 Task: Change  the formatting of the data to 'Which is Greater than 10 'In conditional formating, put the option 'Red Text. 'add another formatting option Format As Table, insert the option 'Light Gray, Table style light 1 ', change the format of Column Width to 15In the sheet  Budget Trackerbook
Action: Mouse moved to (24, 189)
Screenshot: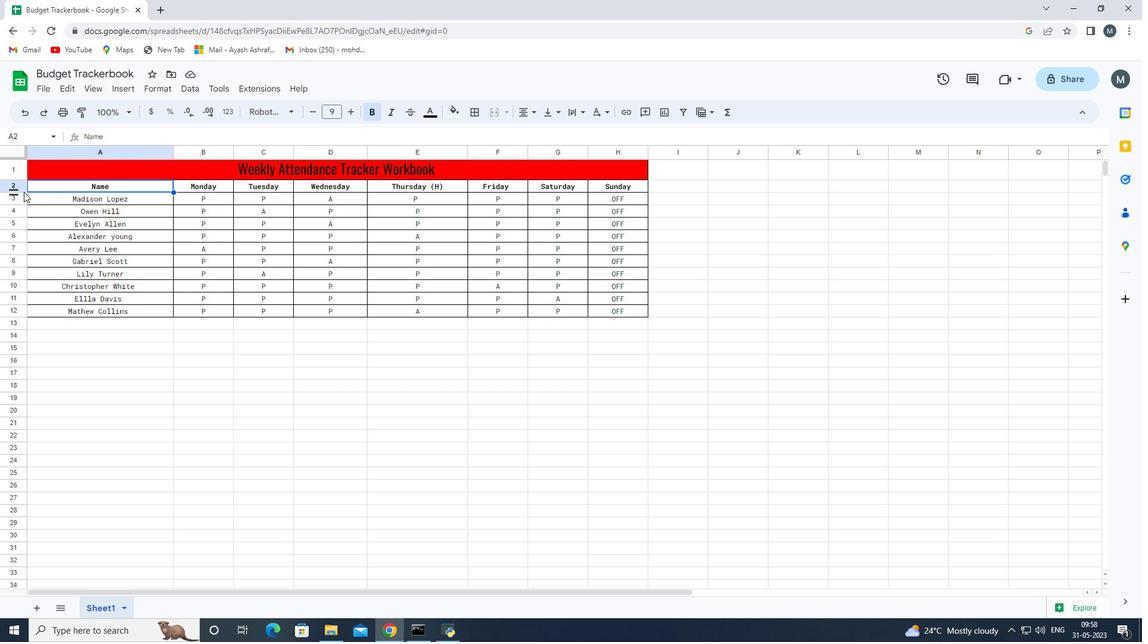
Action: Mouse pressed left at (24, 189)
Screenshot: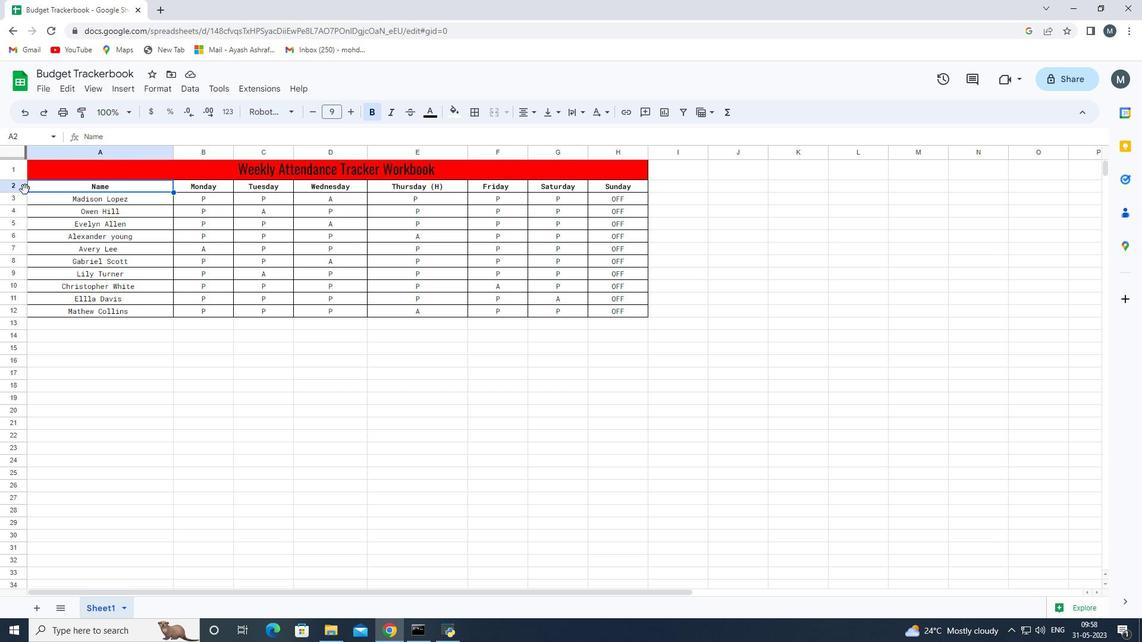 
Action: Mouse moved to (19, 185)
Screenshot: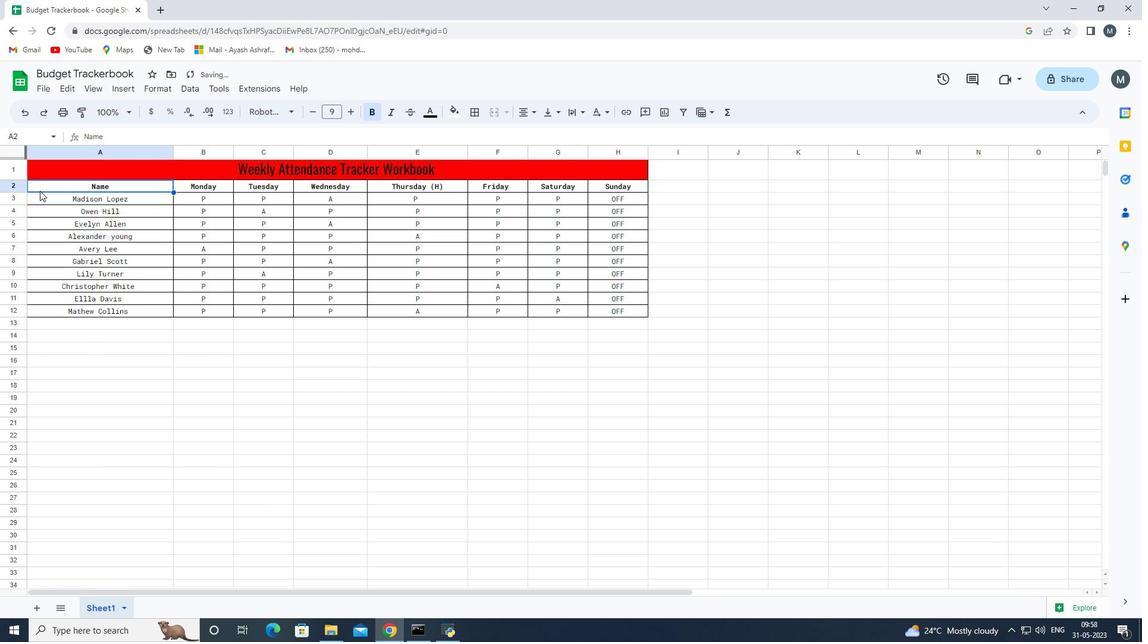 
Action: Mouse pressed left at (19, 185)
Screenshot: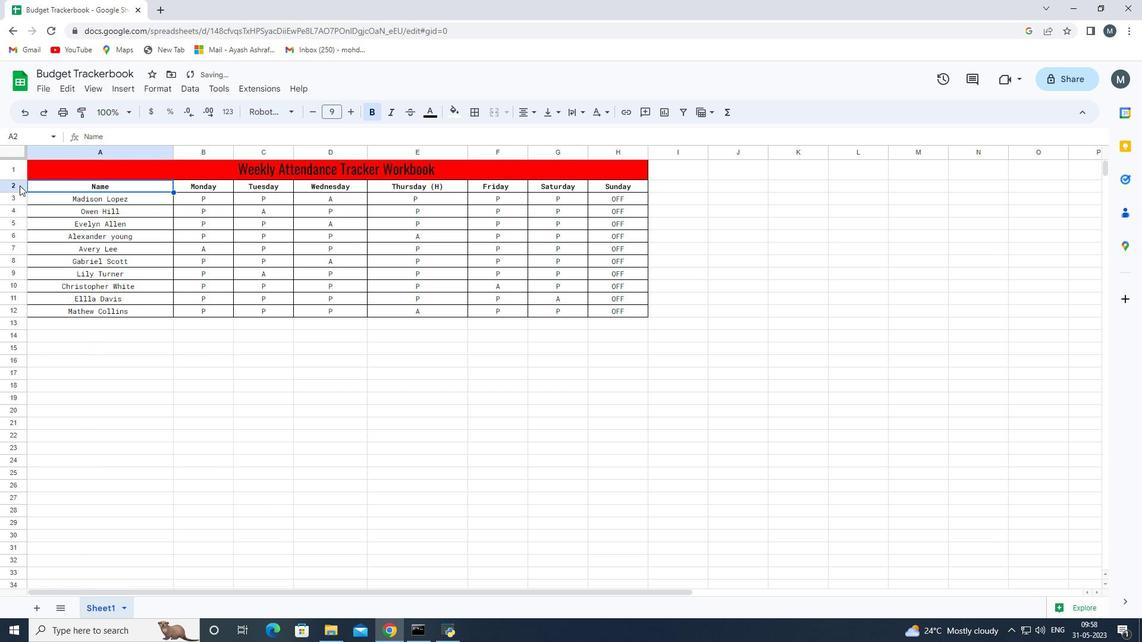 
Action: Mouse moved to (166, 92)
Screenshot: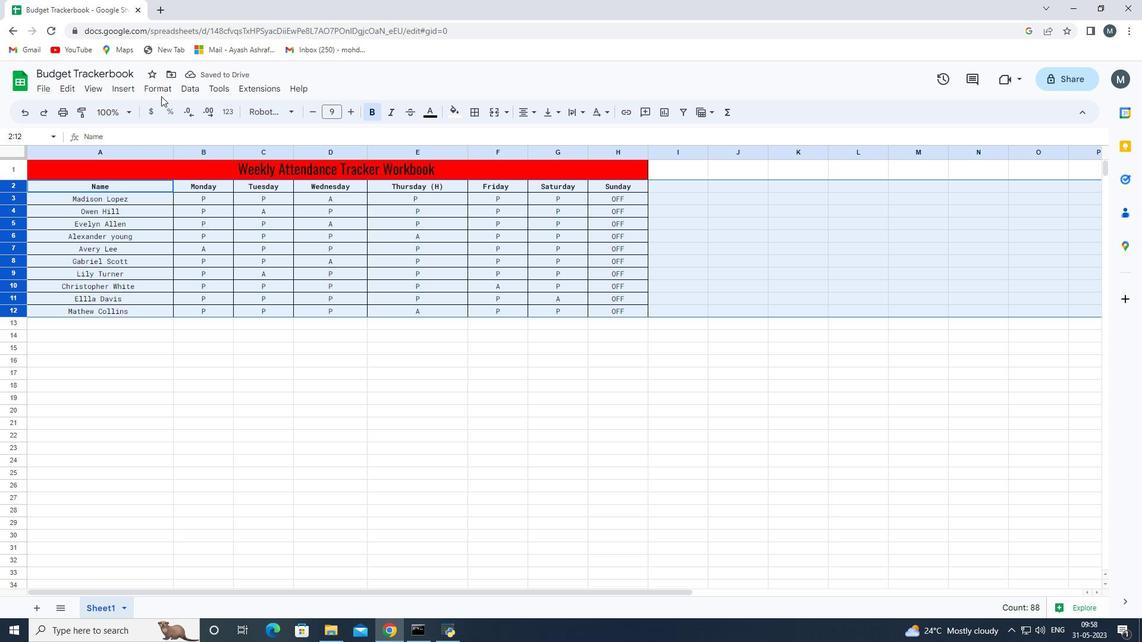 
Action: Mouse pressed left at (166, 92)
Screenshot: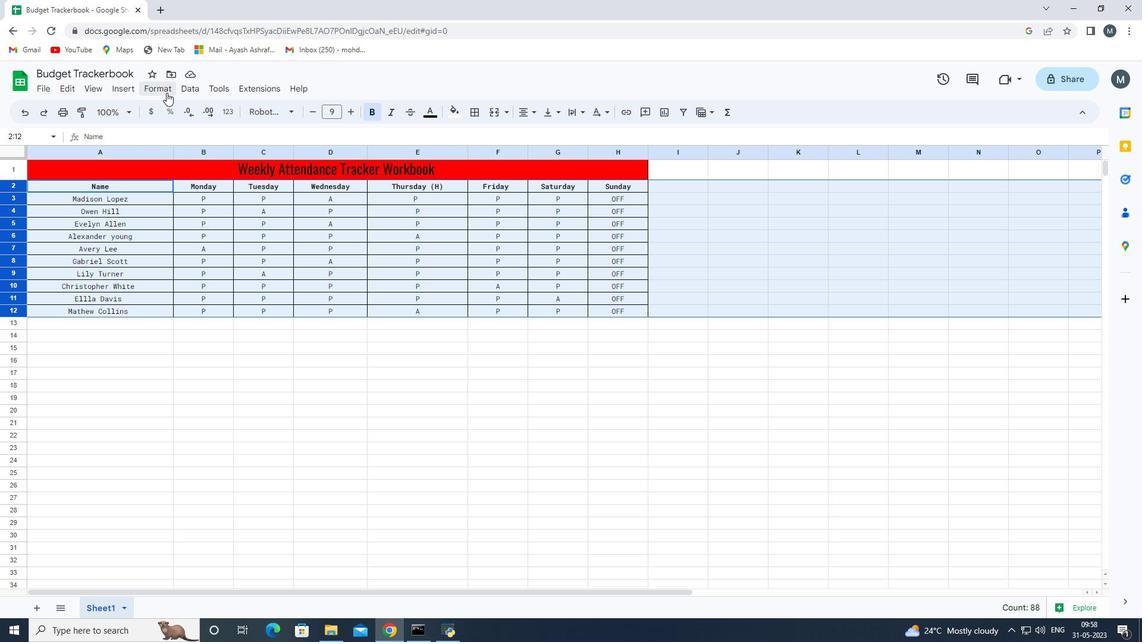 
Action: Mouse moved to (226, 291)
Screenshot: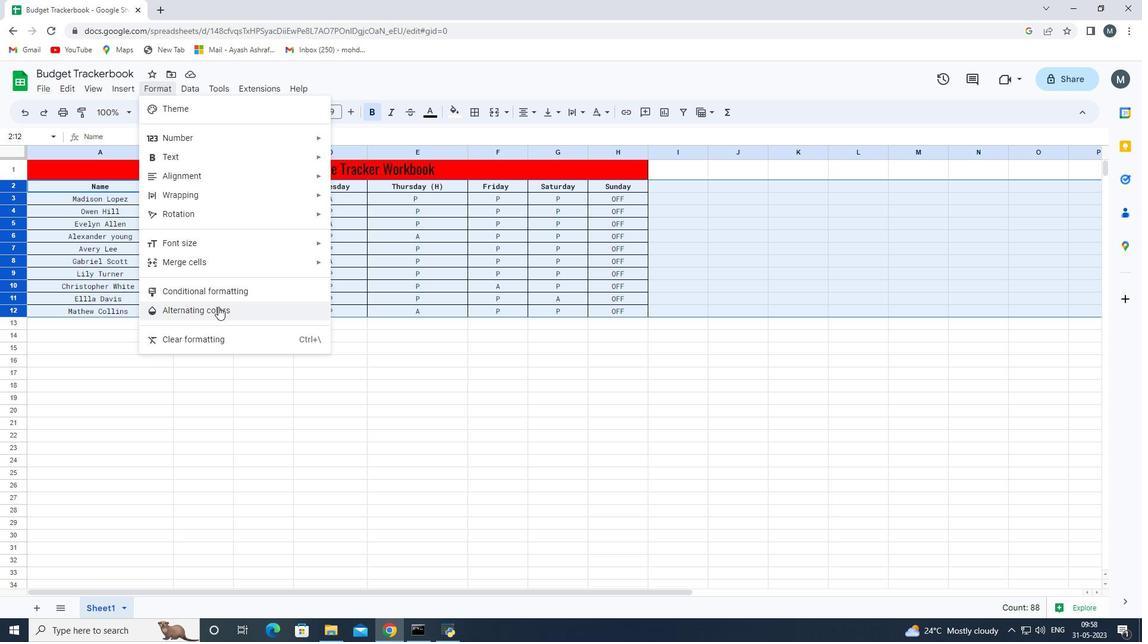 
Action: Mouse pressed left at (226, 291)
Screenshot: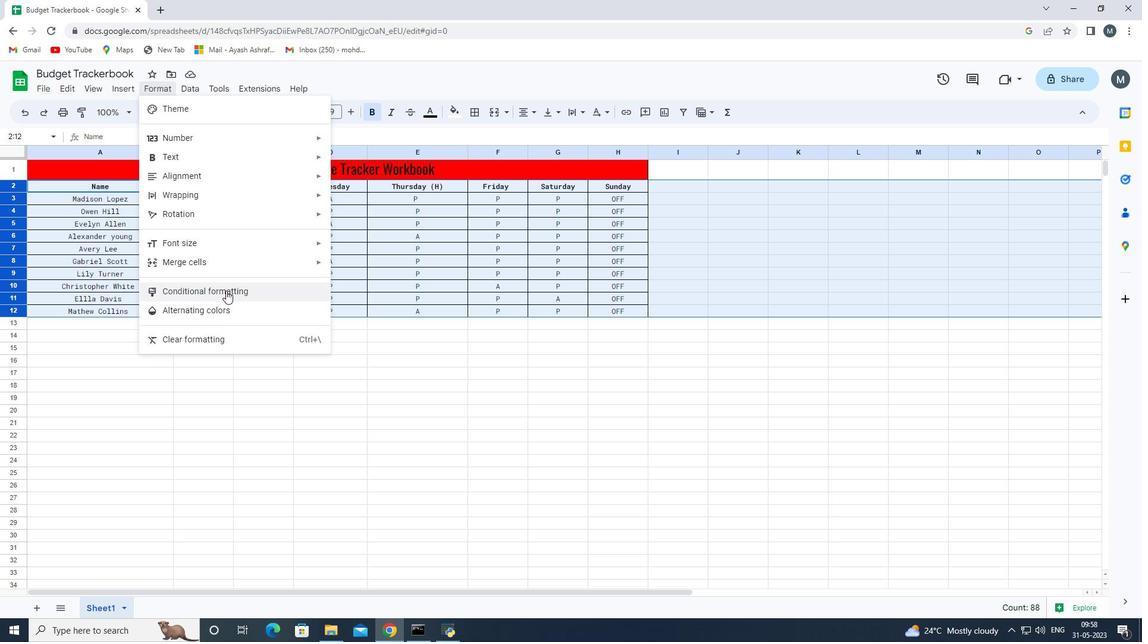 
Action: Mouse moved to (961, 274)
Screenshot: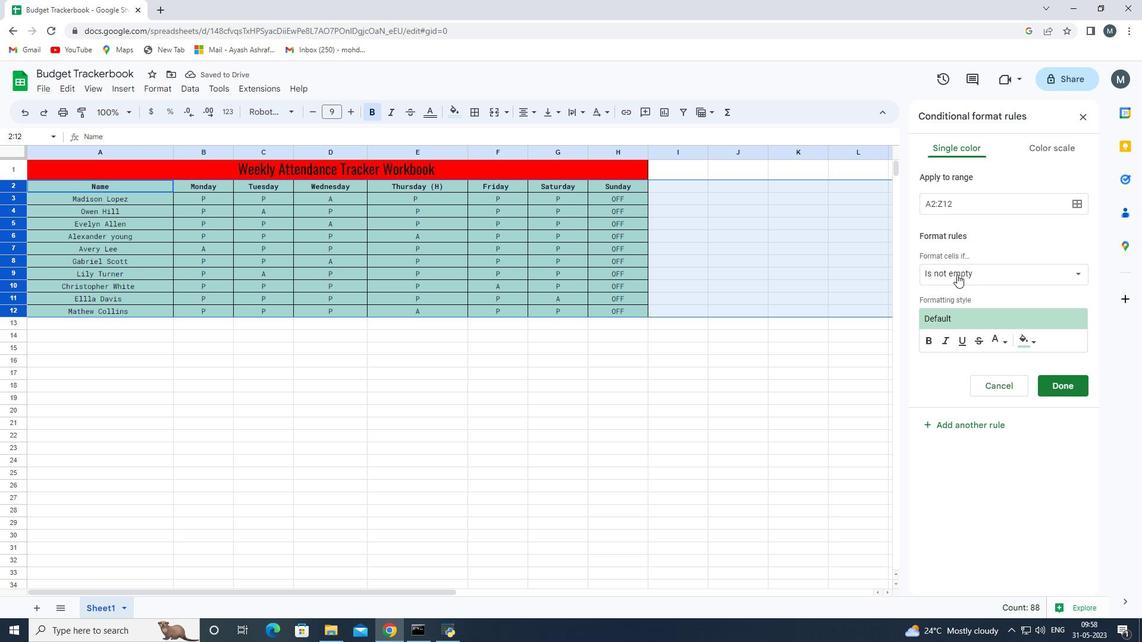 
Action: Mouse pressed left at (961, 274)
Screenshot: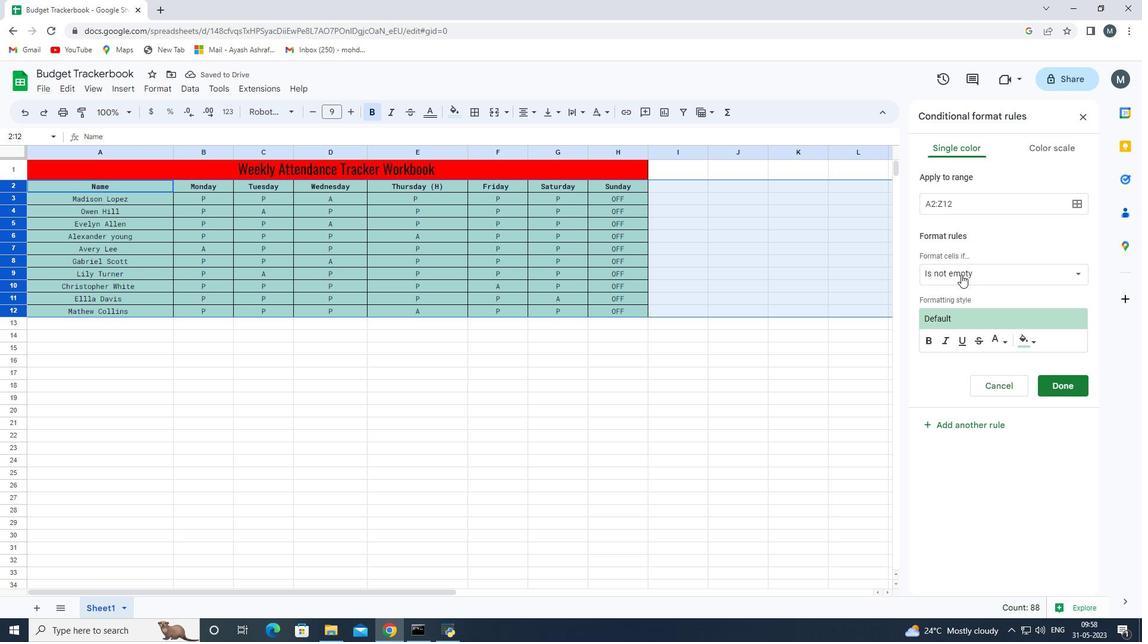 
Action: Mouse moved to (990, 563)
Screenshot: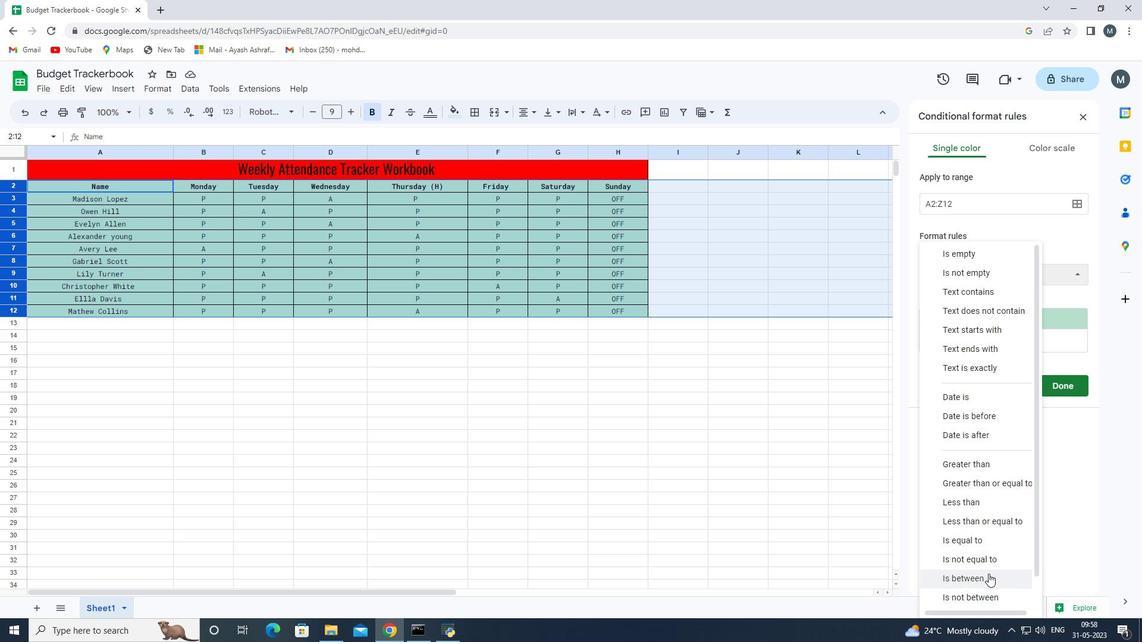 
Action: Mouse scrolled (990, 562) with delta (0, 0)
Screenshot: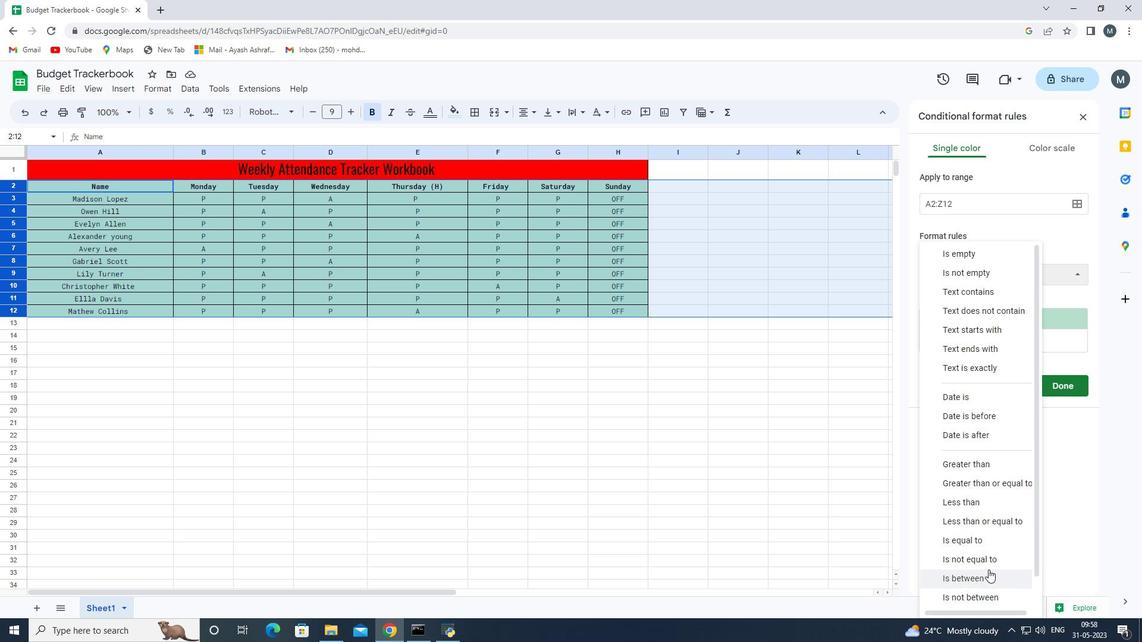 
Action: Mouse scrolled (990, 562) with delta (0, 0)
Screenshot: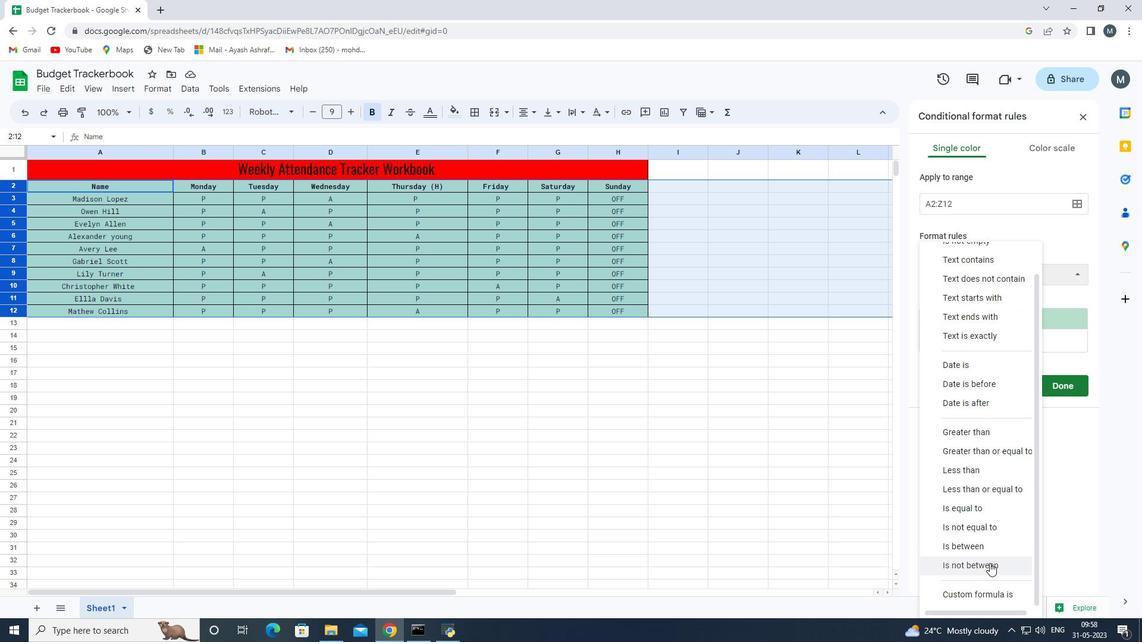 
Action: Mouse moved to (977, 430)
Screenshot: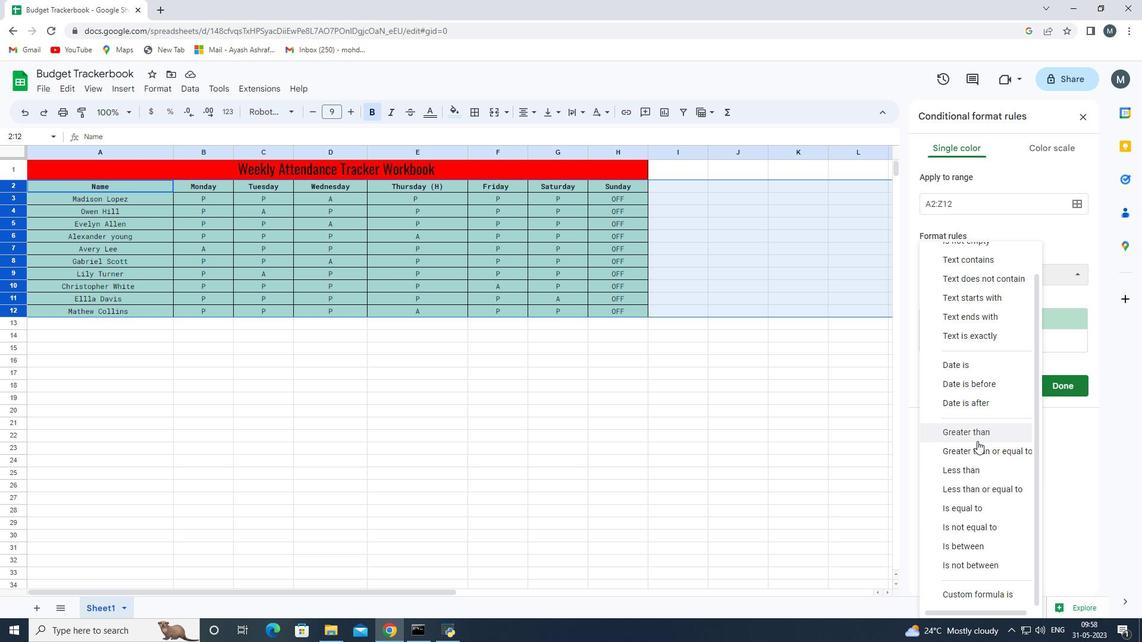 
Action: Mouse pressed left at (977, 430)
Screenshot: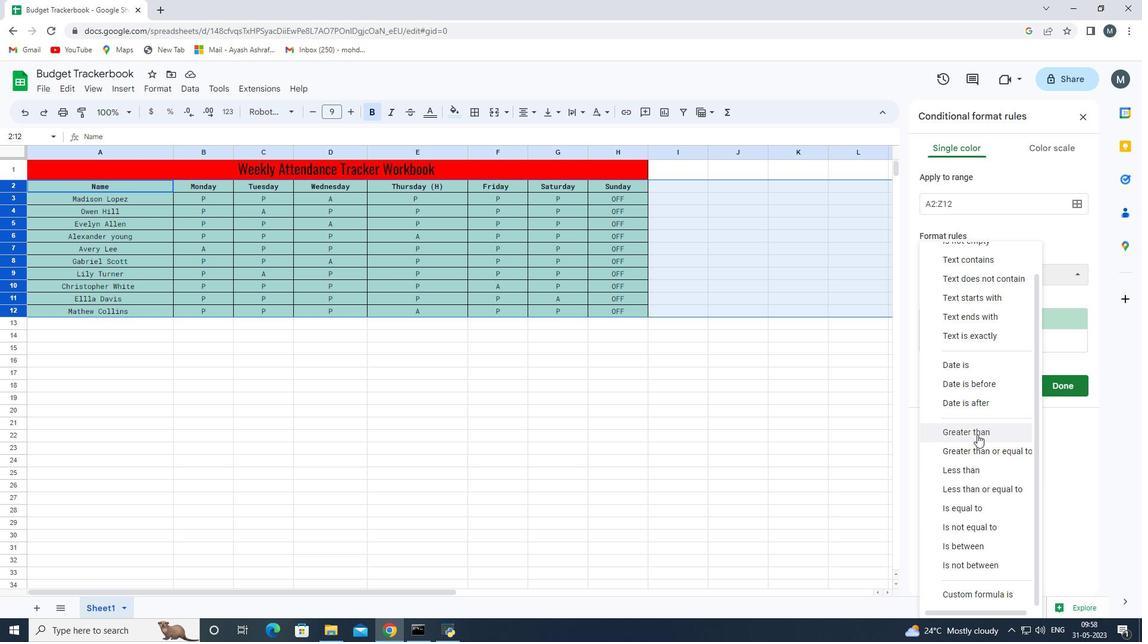 
Action: Mouse moved to (956, 299)
Screenshot: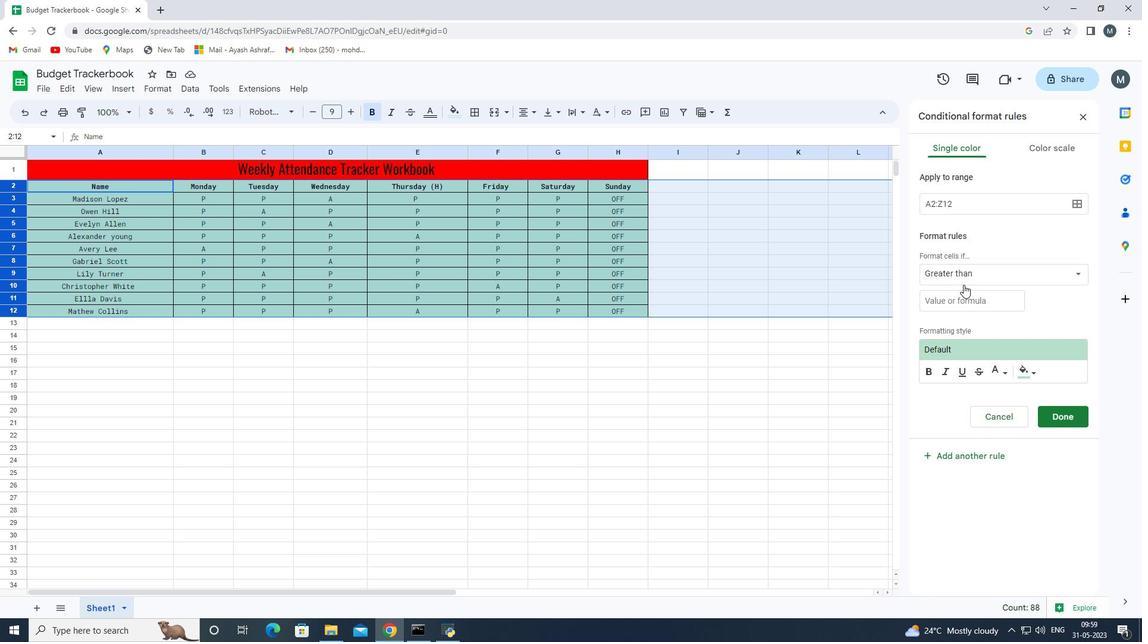 
Action: Mouse pressed left at (956, 299)
Screenshot: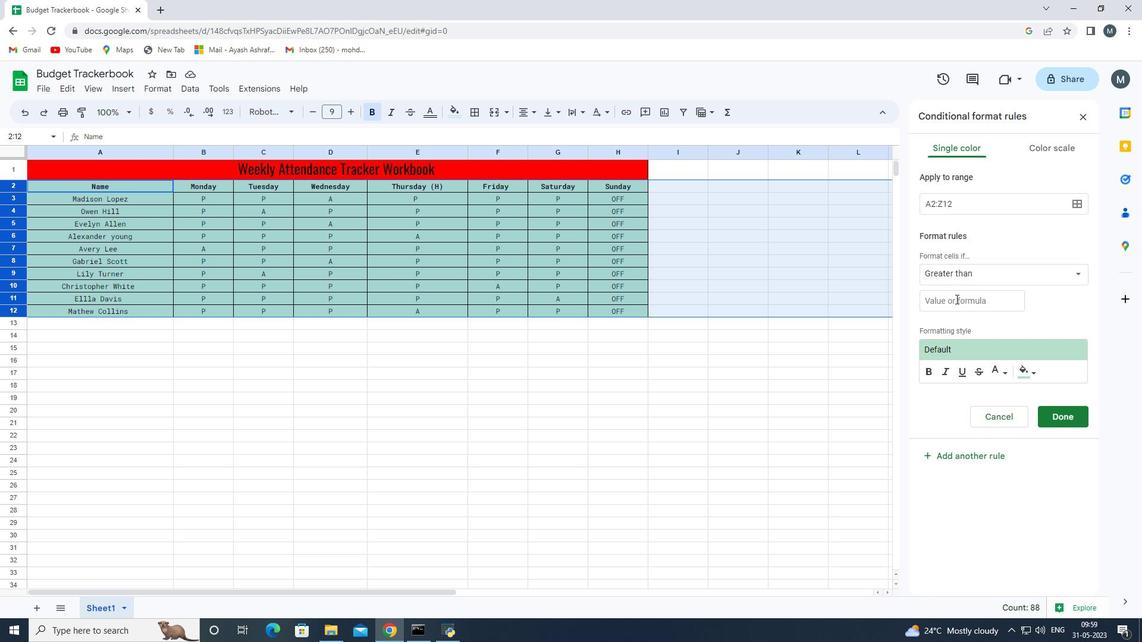
Action: Mouse moved to (878, 321)
Screenshot: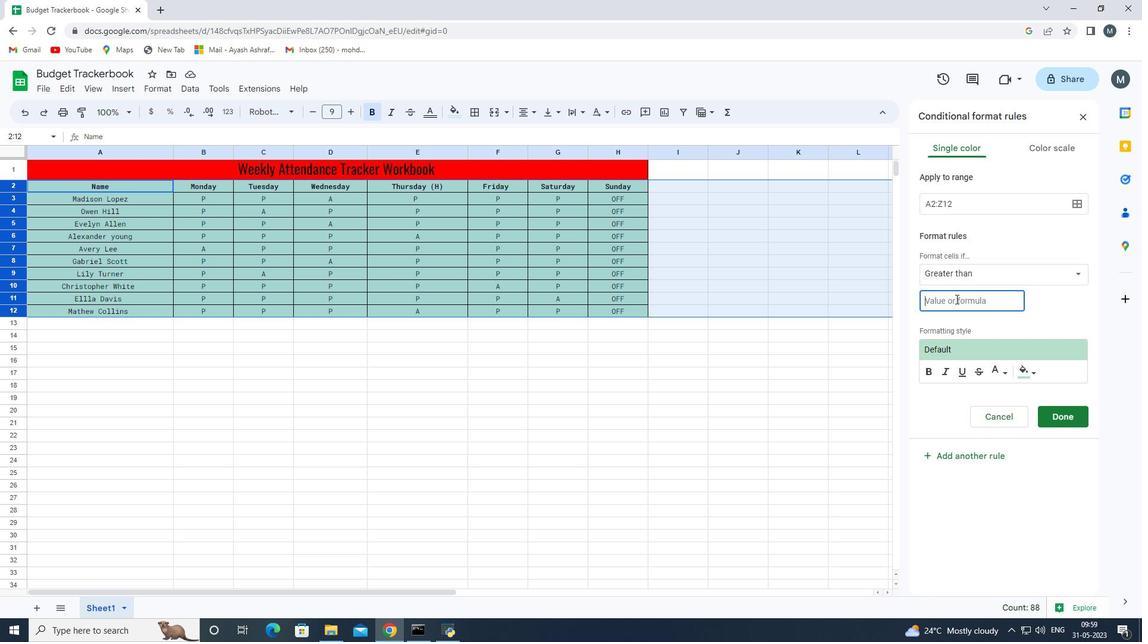 
Action: Key pressed 10
Screenshot: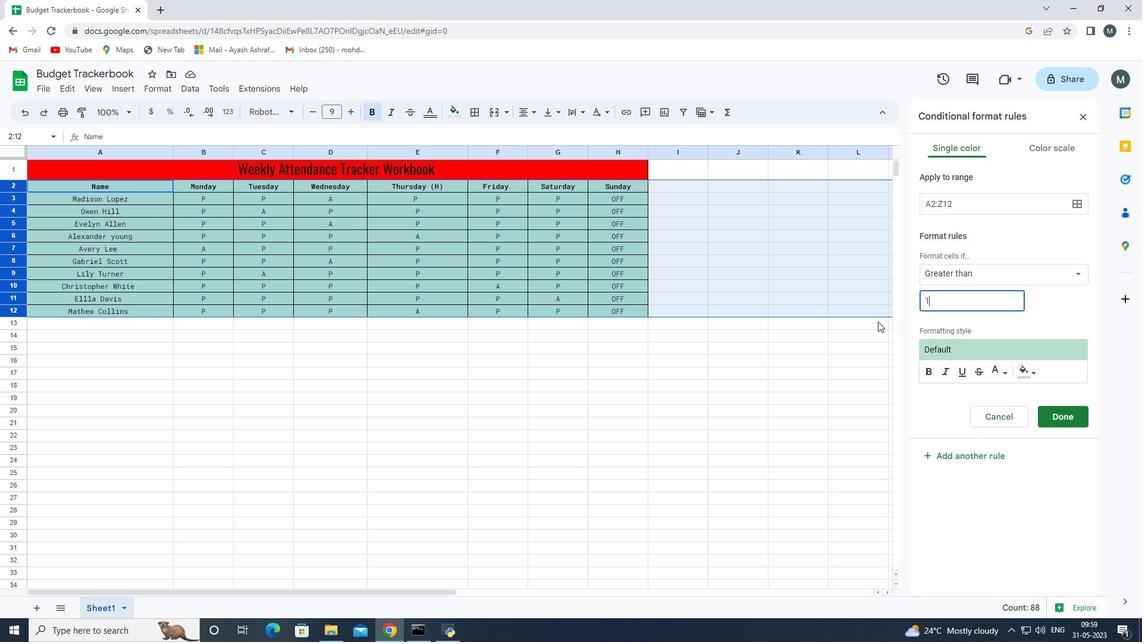 
Action: Mouse moved to (1052, 419)
Screenshot: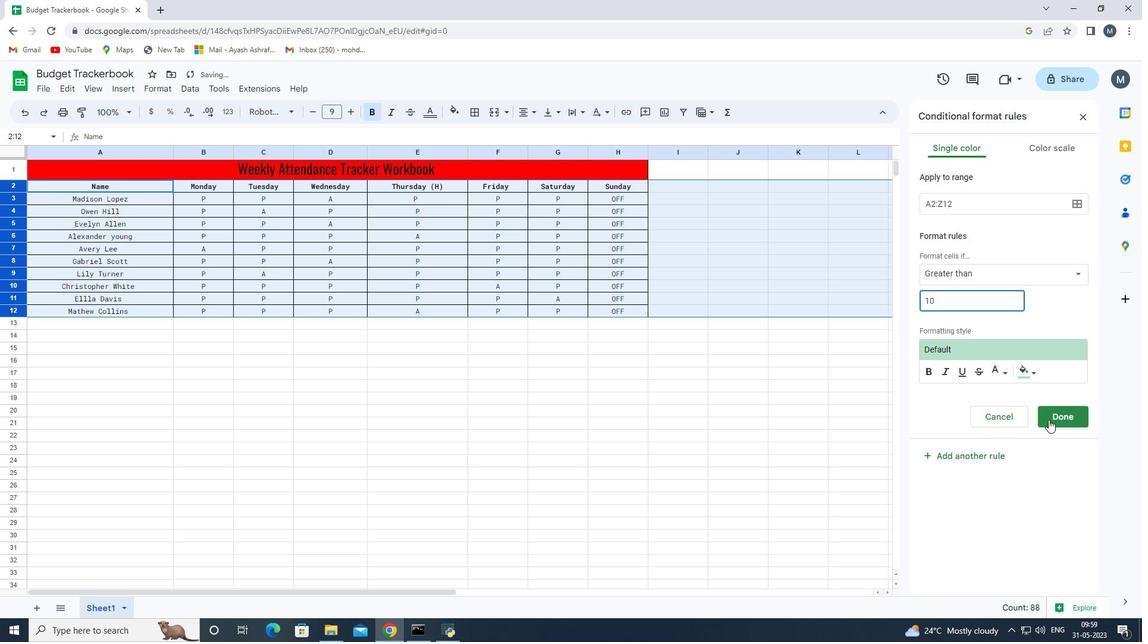 
Action: Mouse pressed left at (1052, 419)
Screenshot: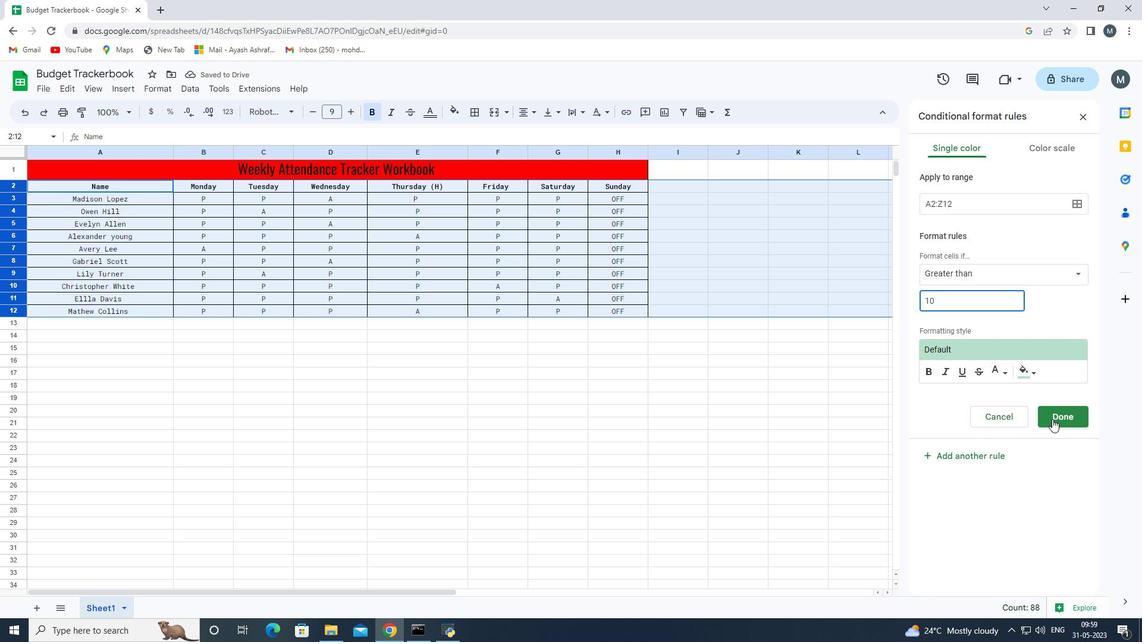 
Action: Mouse moved to (988, 146)
Screenshot: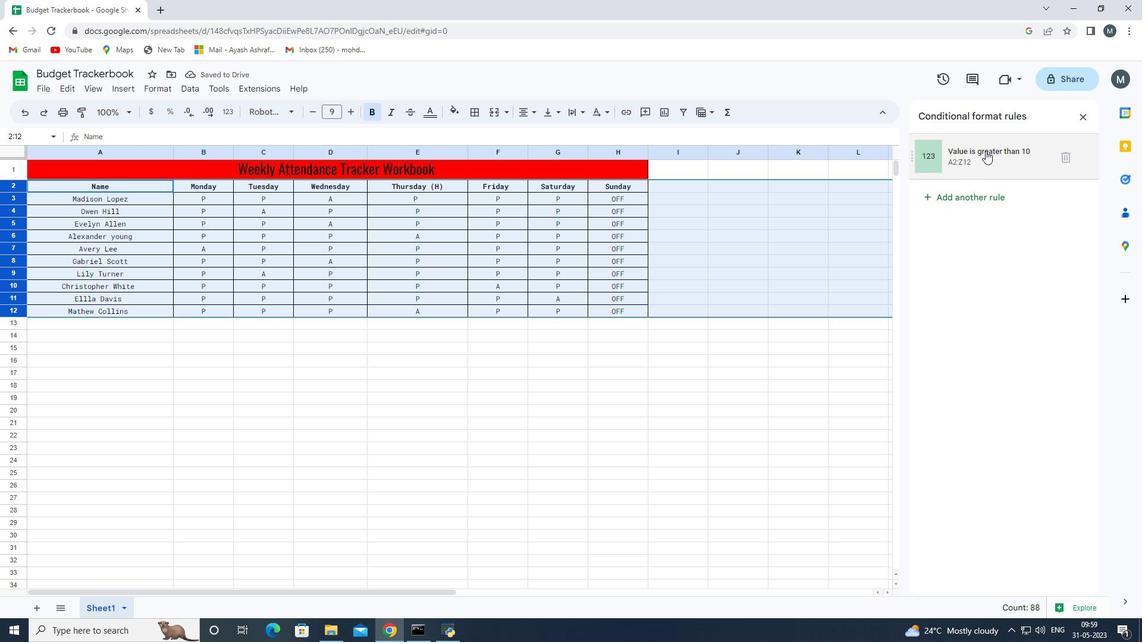 
Action: Mouse pressed left at (988, 146)
Screenshot: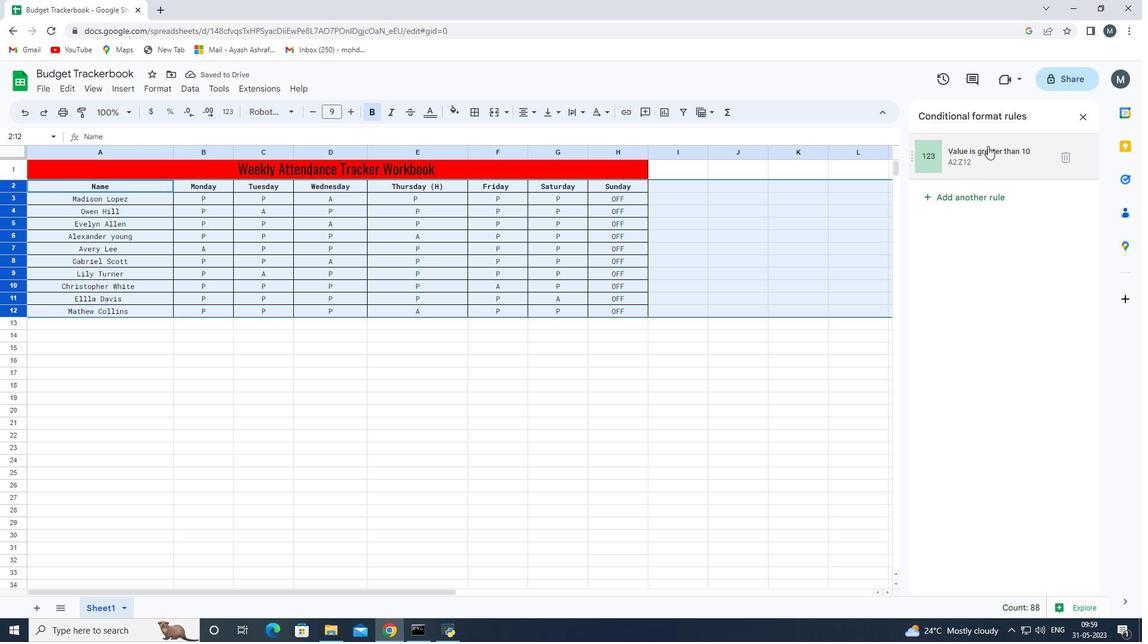 
Action: Mouse moved to (1028, 372)
Screenshot: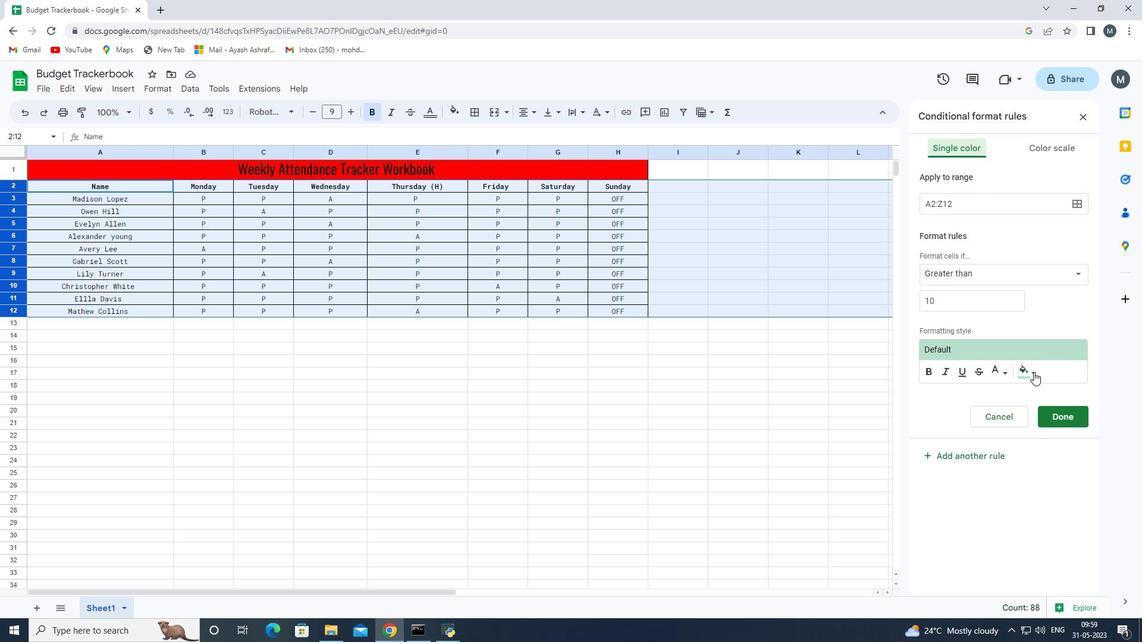 
Action: Mouse pressed left at (1028, 372)
Screenshot: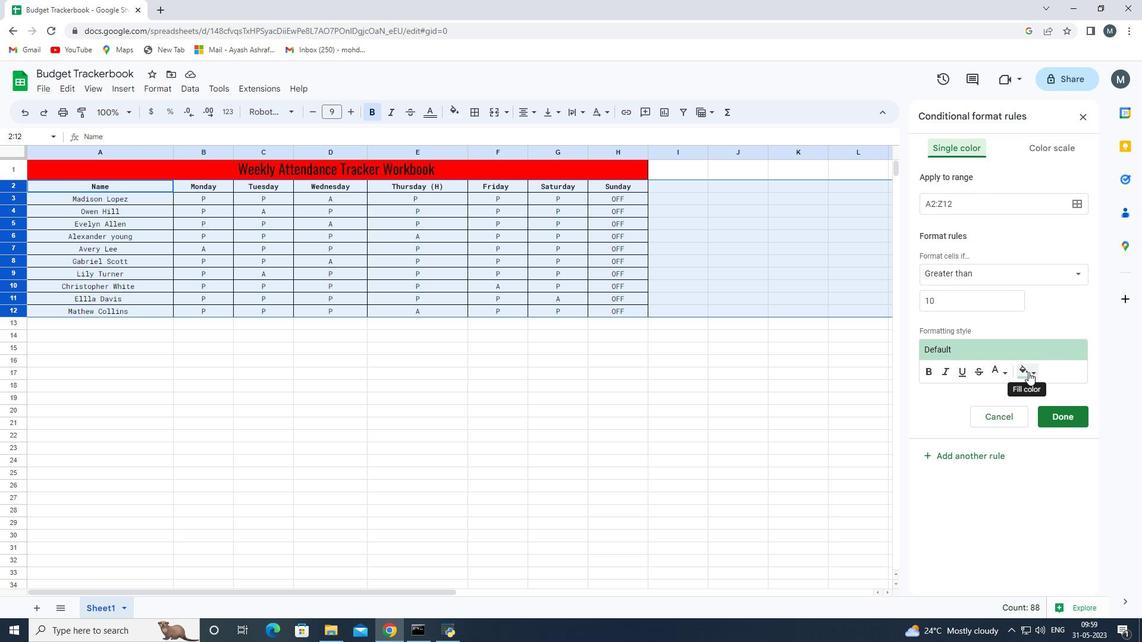 
Action: Mouse moved to (921, 424)
Screenshot: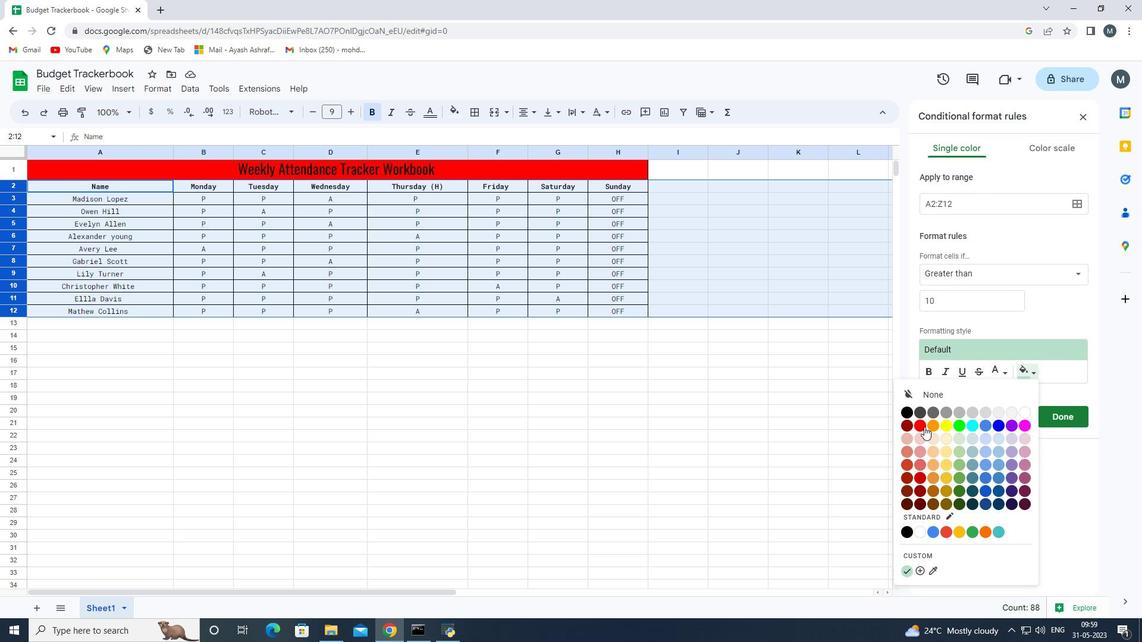 
Action: Mouse pressed left at (921, 424)
Screenshot: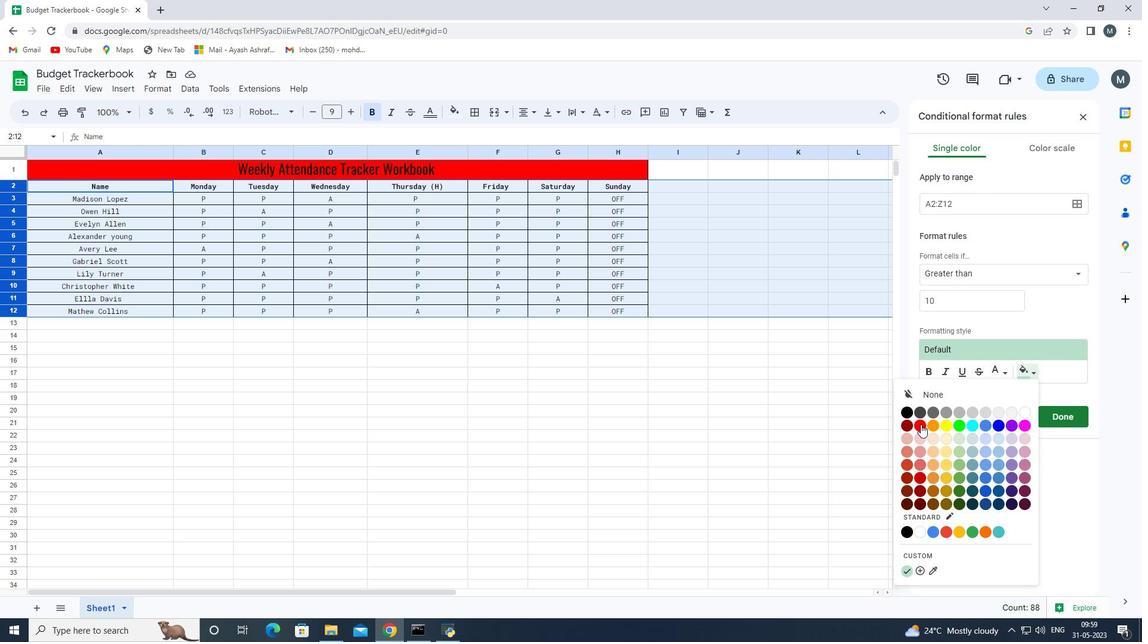 
Action: Mouse moved to (1008, 374)
Screenshot: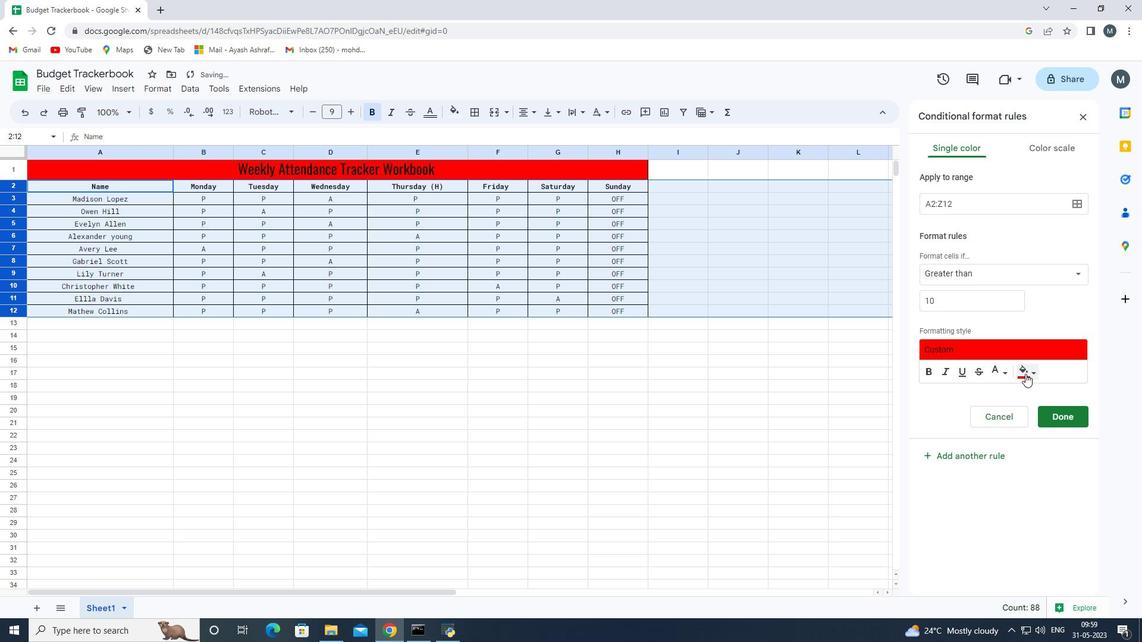 
Action: Mouse pressed left at (1008, 374)
Screenshot: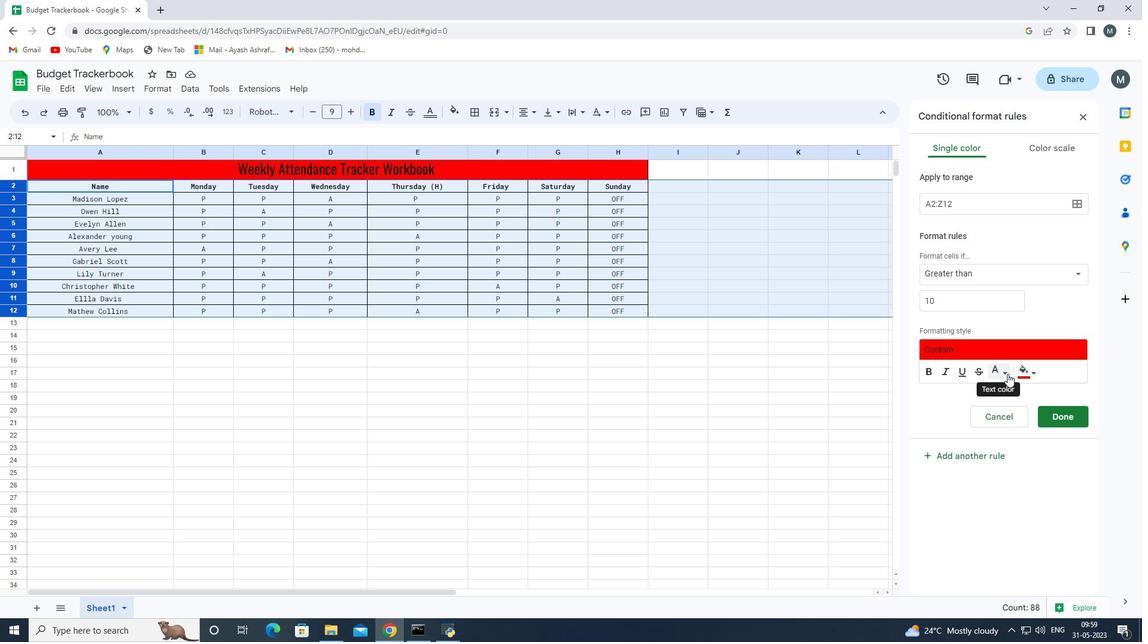 
Action: Mouse moved to (1012, 426)
Screenshot: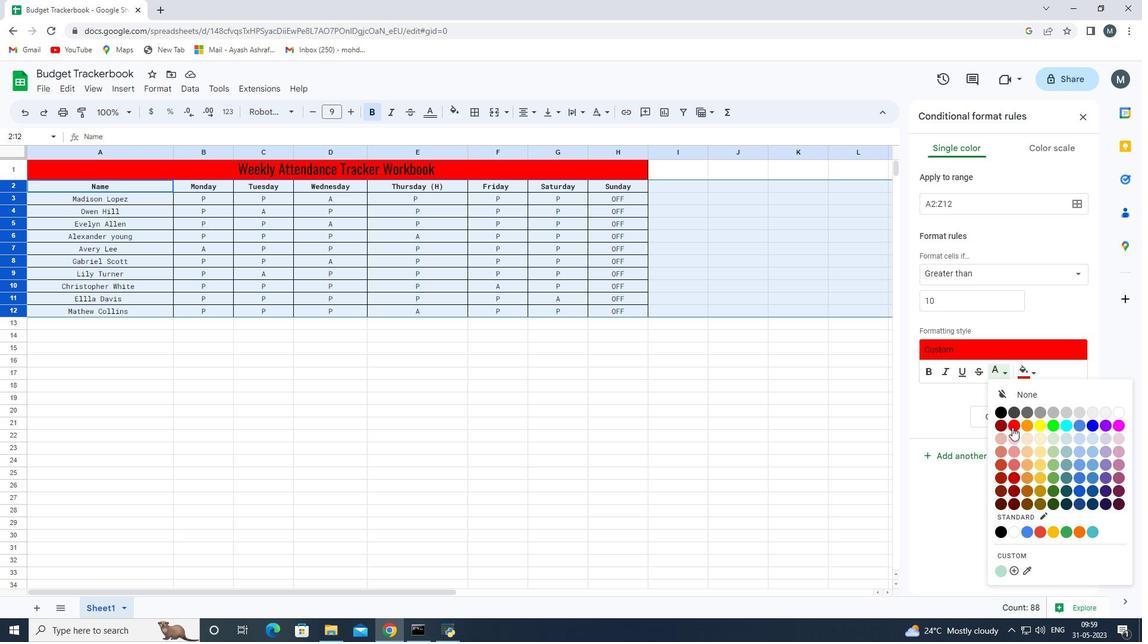 
Action: Mouse pressed left at (1012, 426)
Screenshot: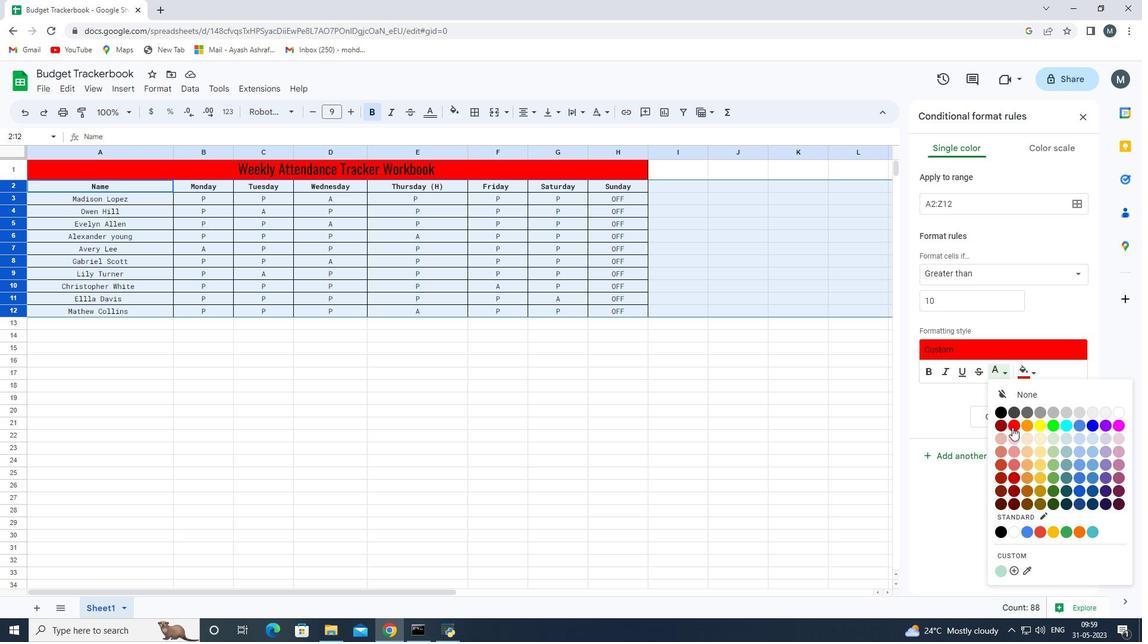 
Action: Mouse moved to (1053, 413)
Screenshot: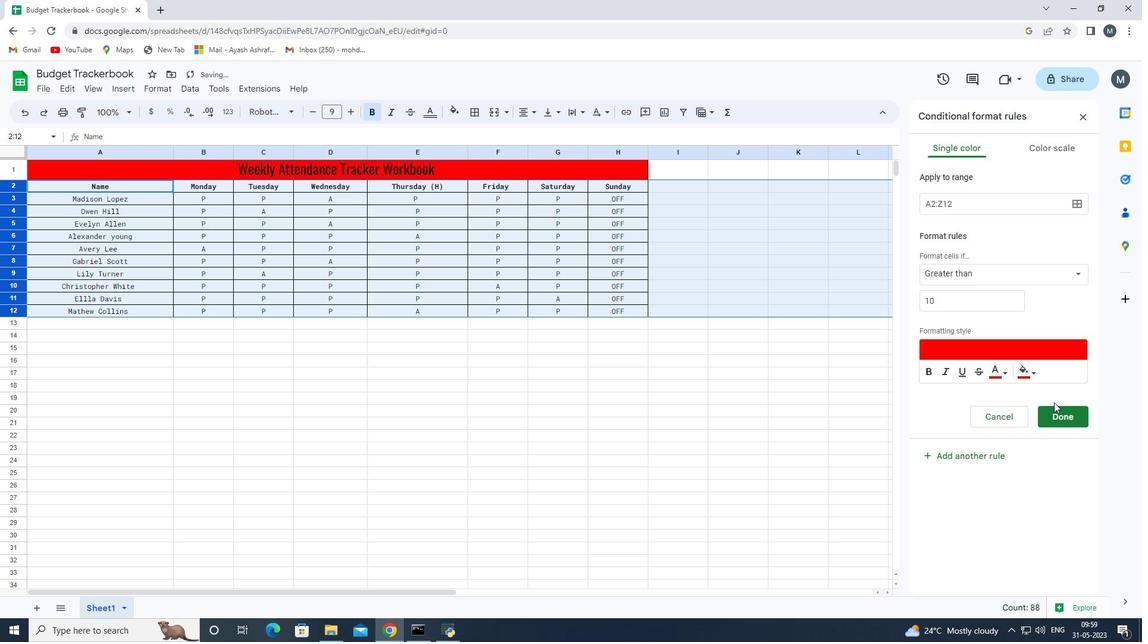 
Action: Mouse pressed left at (1053, 413)
Screenshot: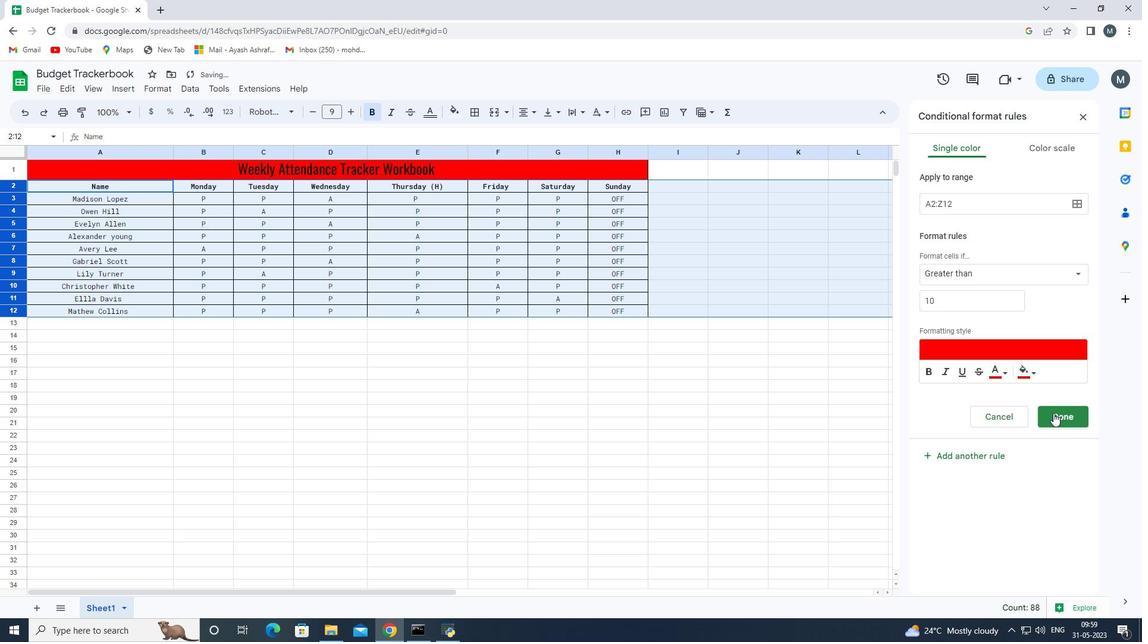 
Action: Mouse moved to (16, 138)
Screenshot: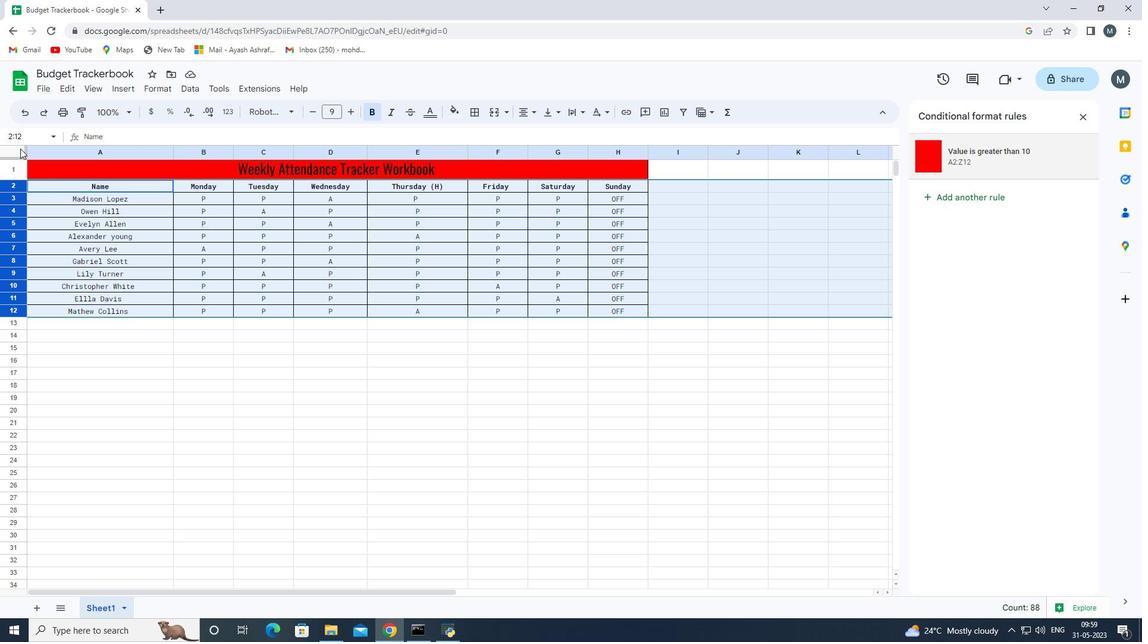 
Action: Mouse pressed left at (16, 138)
Screenshot: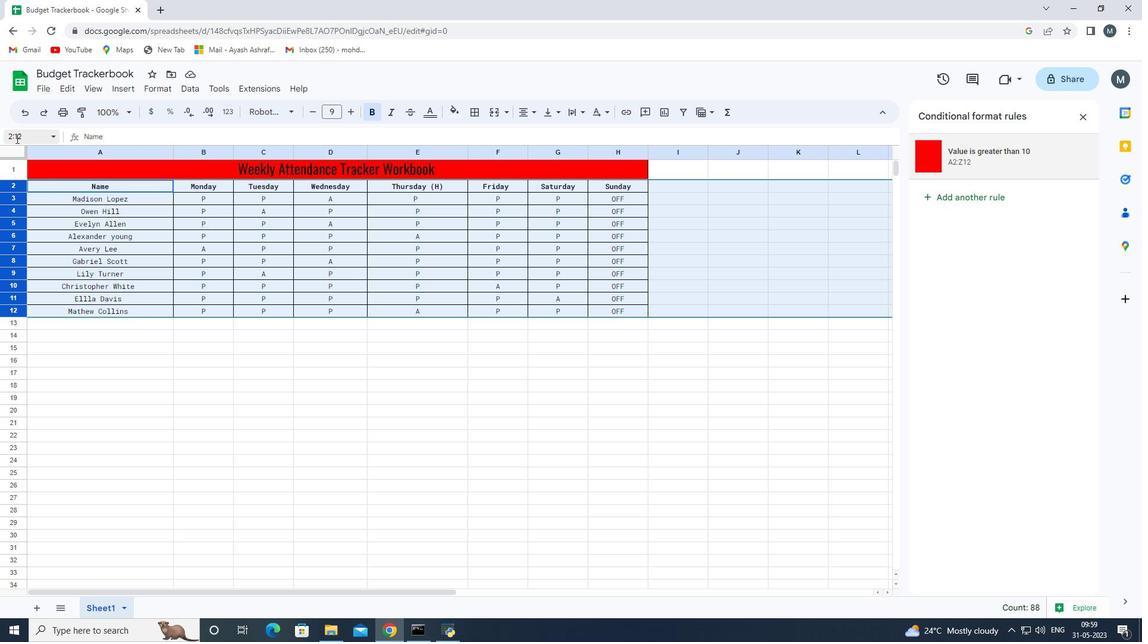 
Action: Mouse moved to (21, 179)
Screenshot: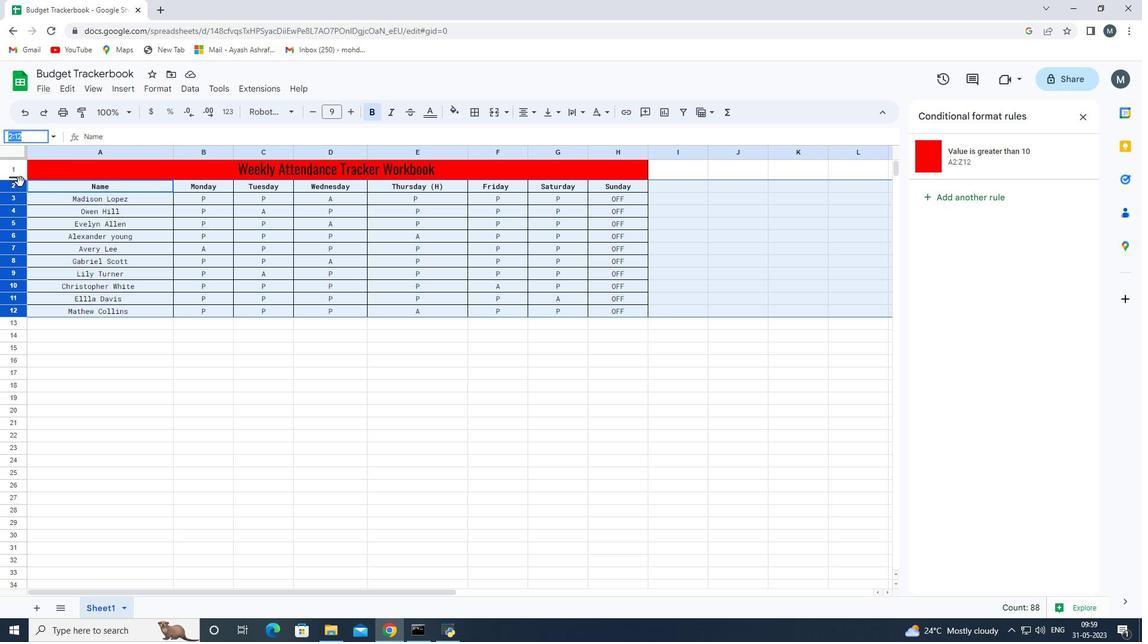 
Action: Mouse pressed left at (21, 179)
Screenshot: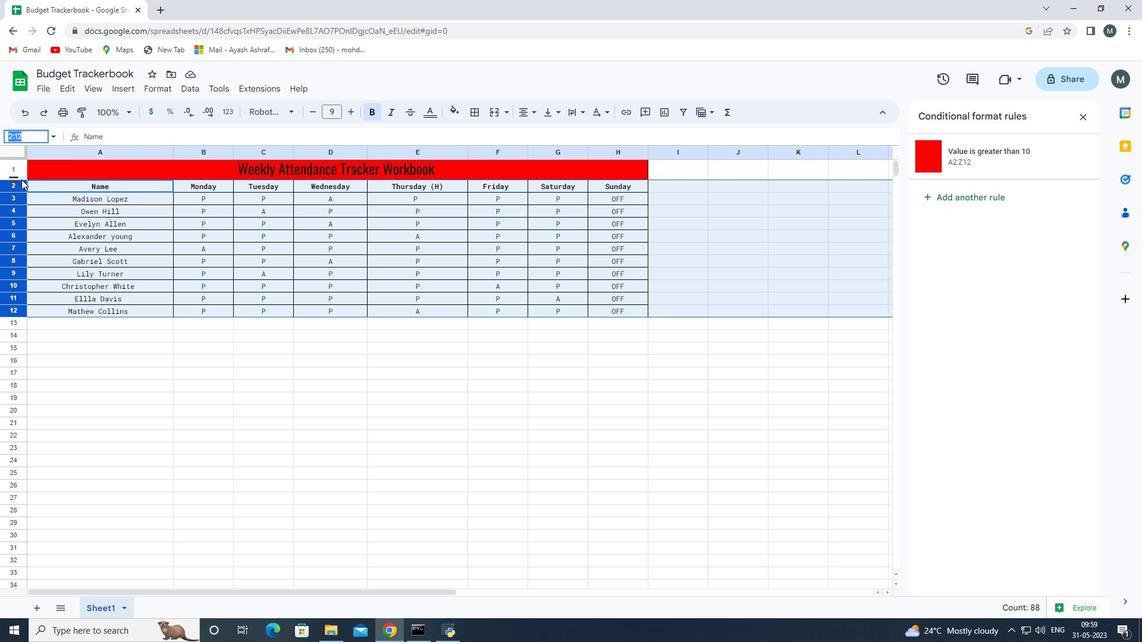 
Action: Mouse pressed left at (21, 179)
Screenshot: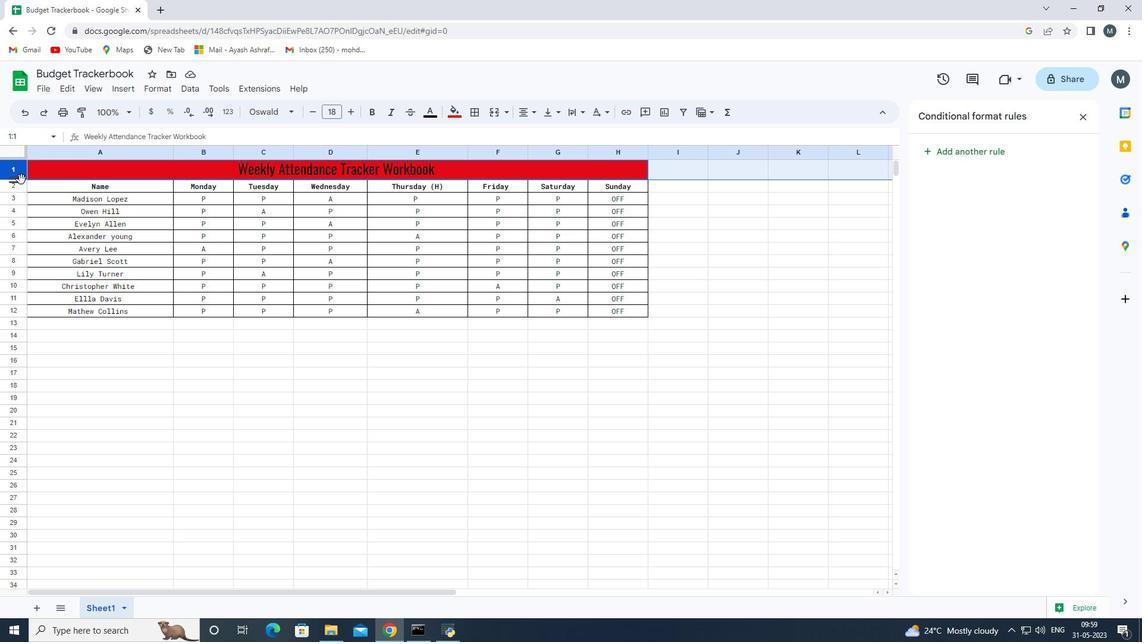 
Action: Mouse moved to (25, 171)
Screenshot: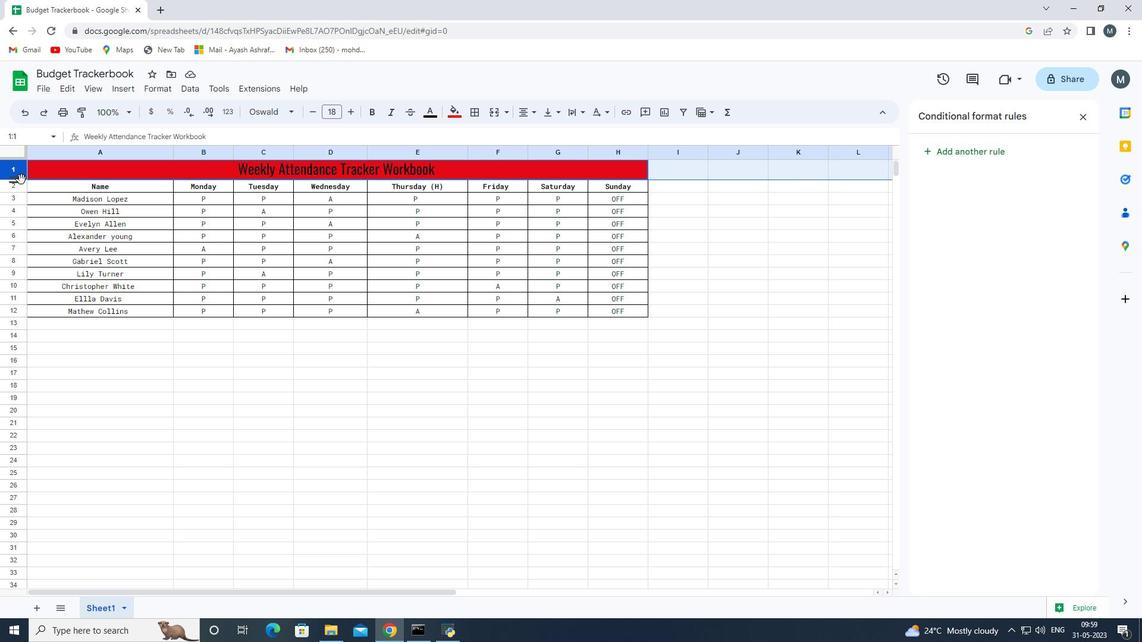 
Action: Mouse pressed left at (25, 171)
Screenshot: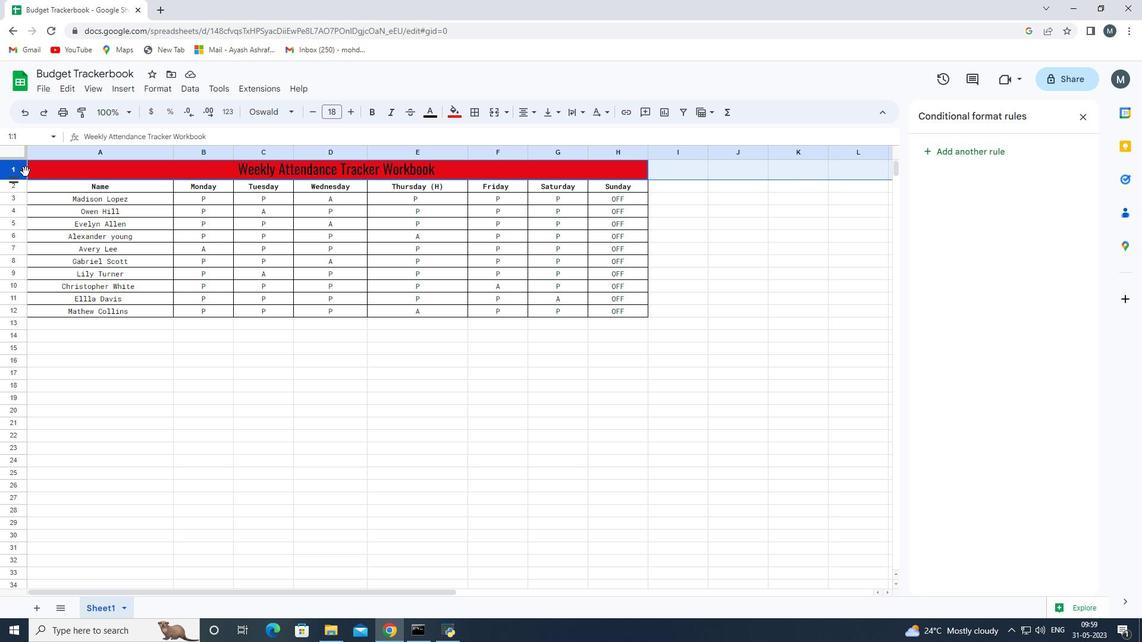 
Action: Mouse pressed left at (25, 171)
Screenshot: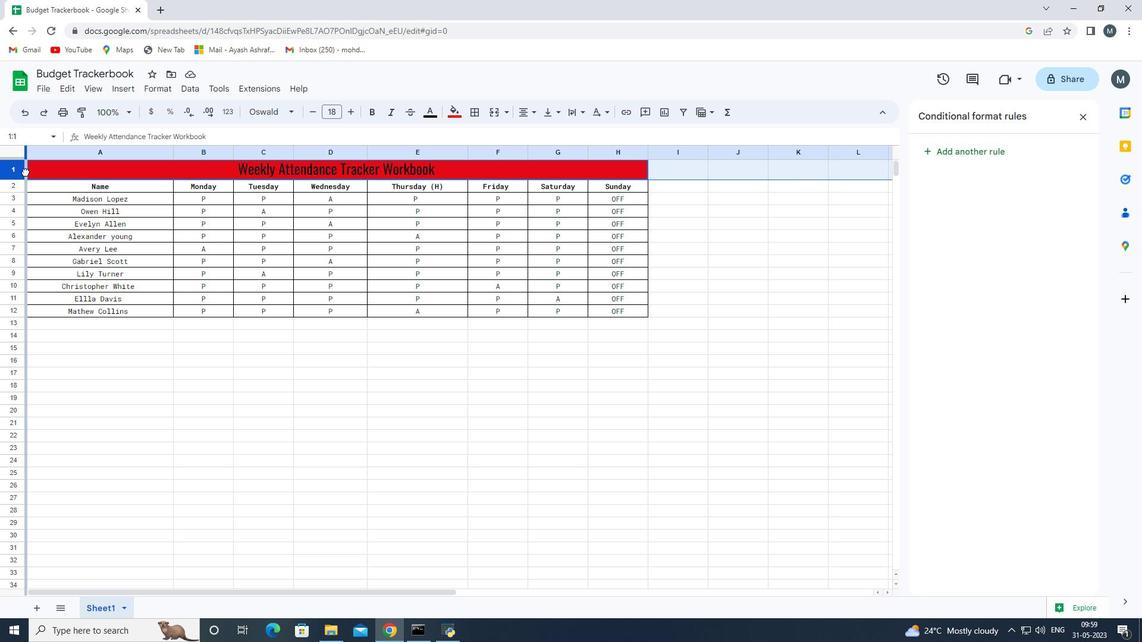 
Action: Mouse moved to (57, 138)
Screenshot: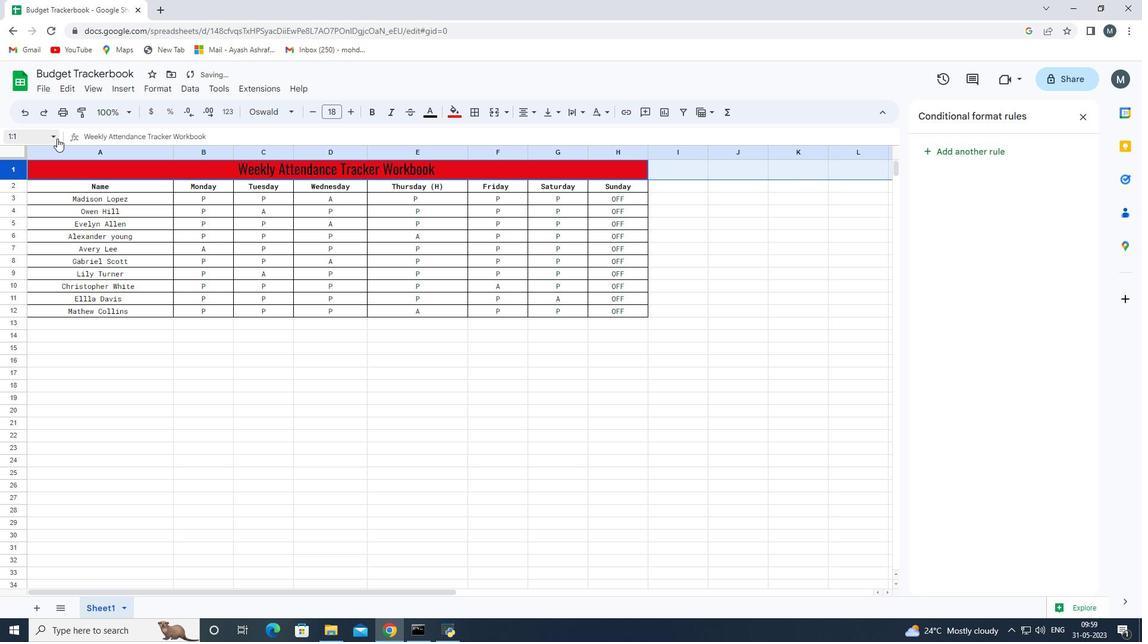 
Action: Mouse pressed left at (57, 138)
Screenshot: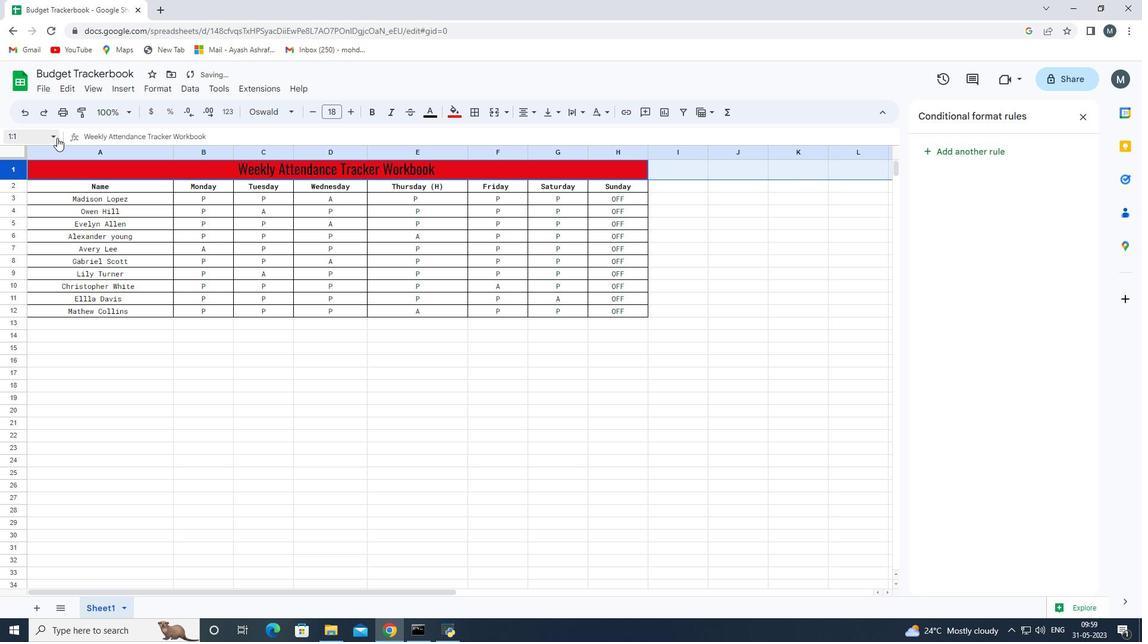 
Action: Mouse moved to (56, 226)
Screenshot: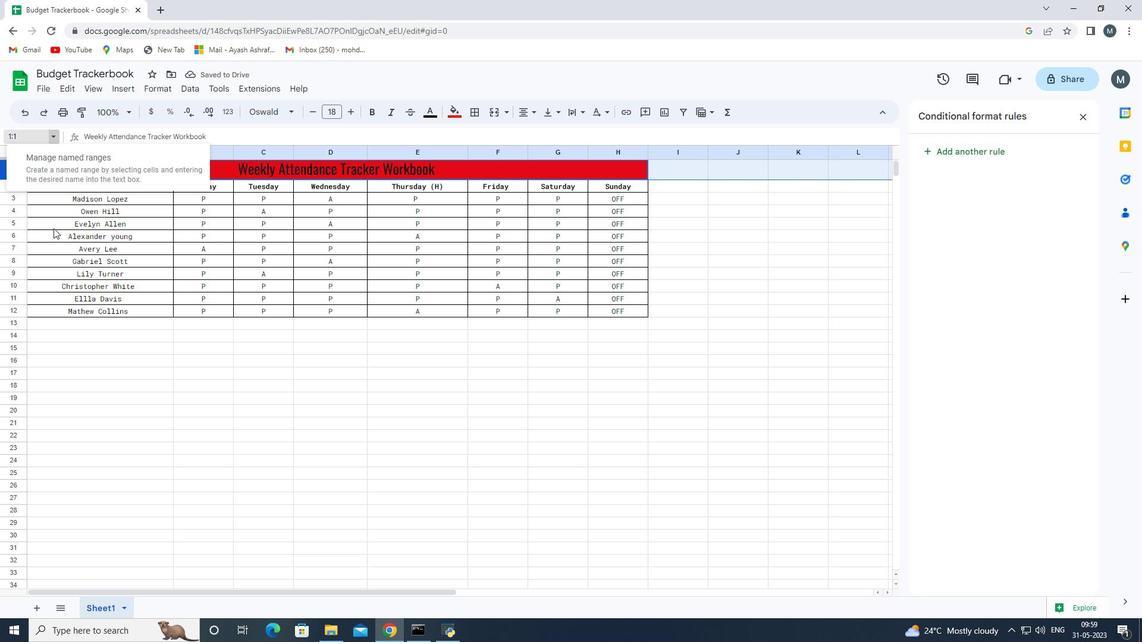 
Action: Mouse pressed left at (56, 226)
Screenshot: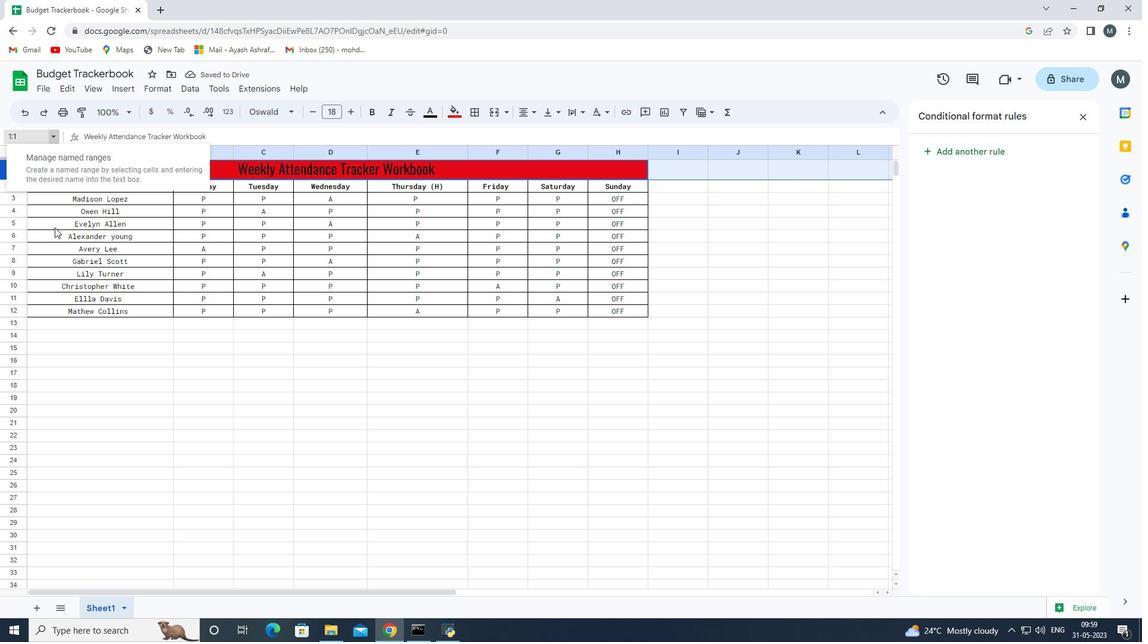 
Action: Mouse moved to (209, 201)
Screenshot: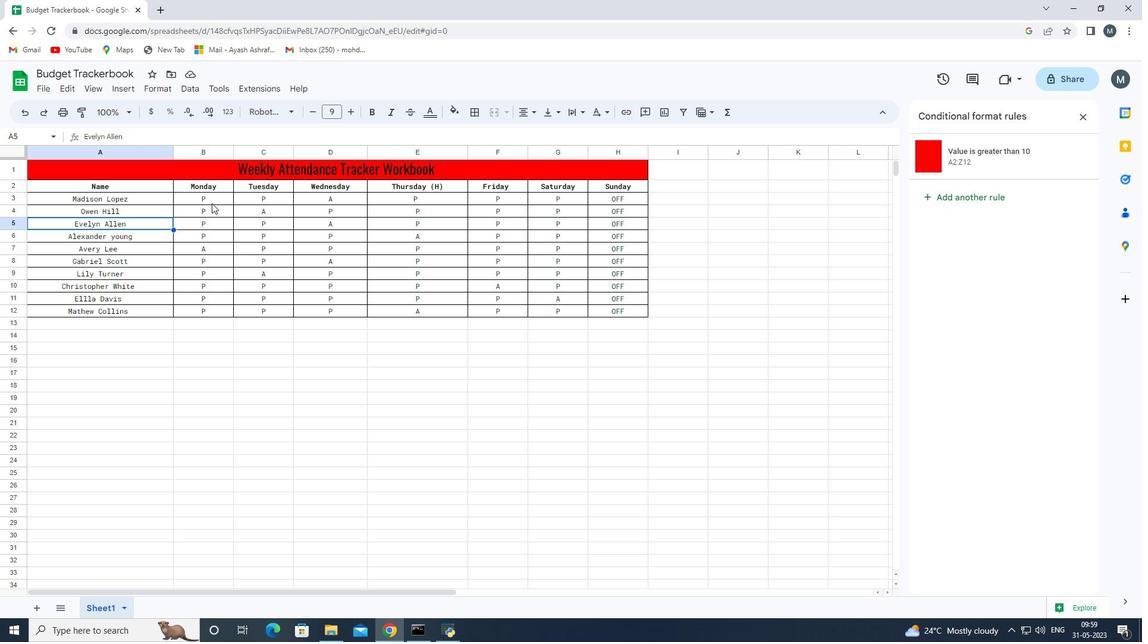
Action: Mouse pressed left at (209, 201)
Screenshot: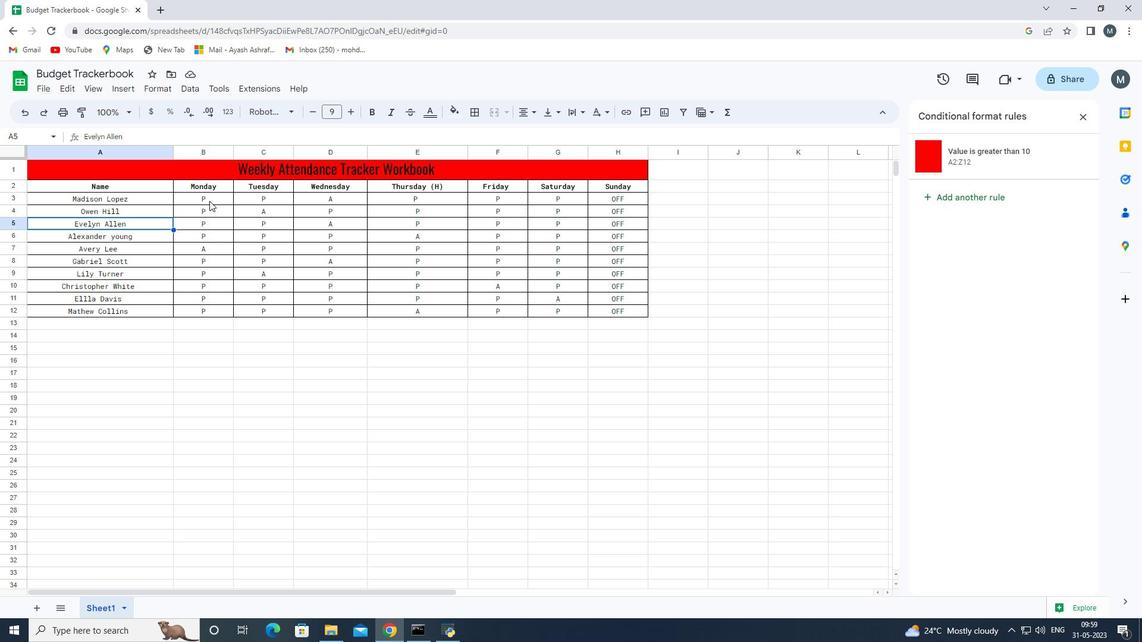 
Action: Mouse moved to (129, 196)
Screenshot: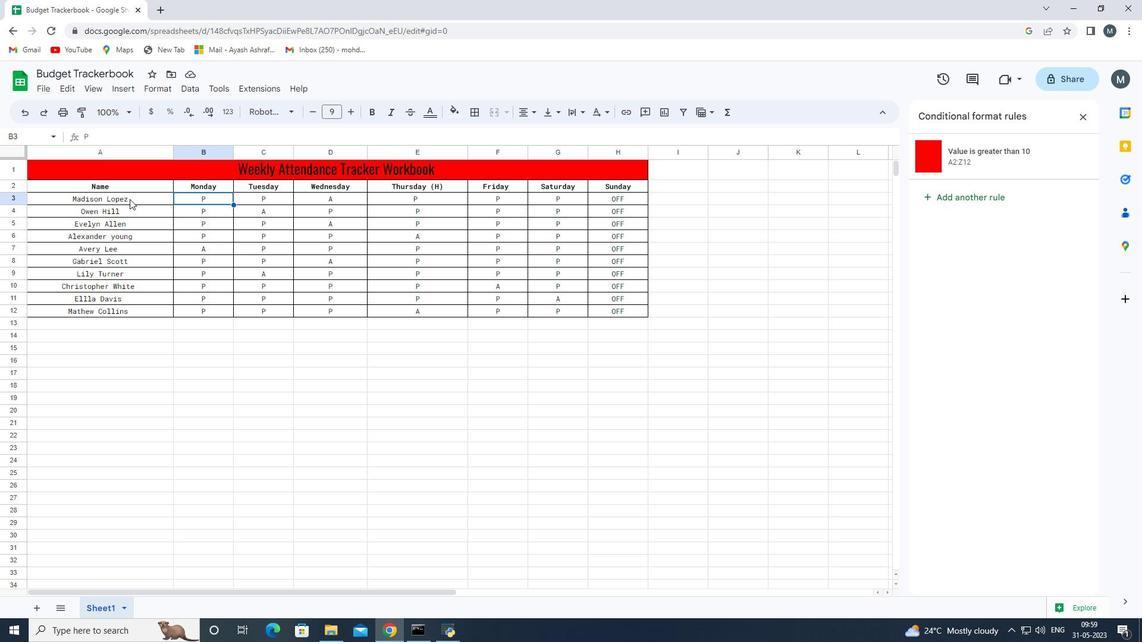 
Action: Mouse pressed left at (129, 196)
Screenshot: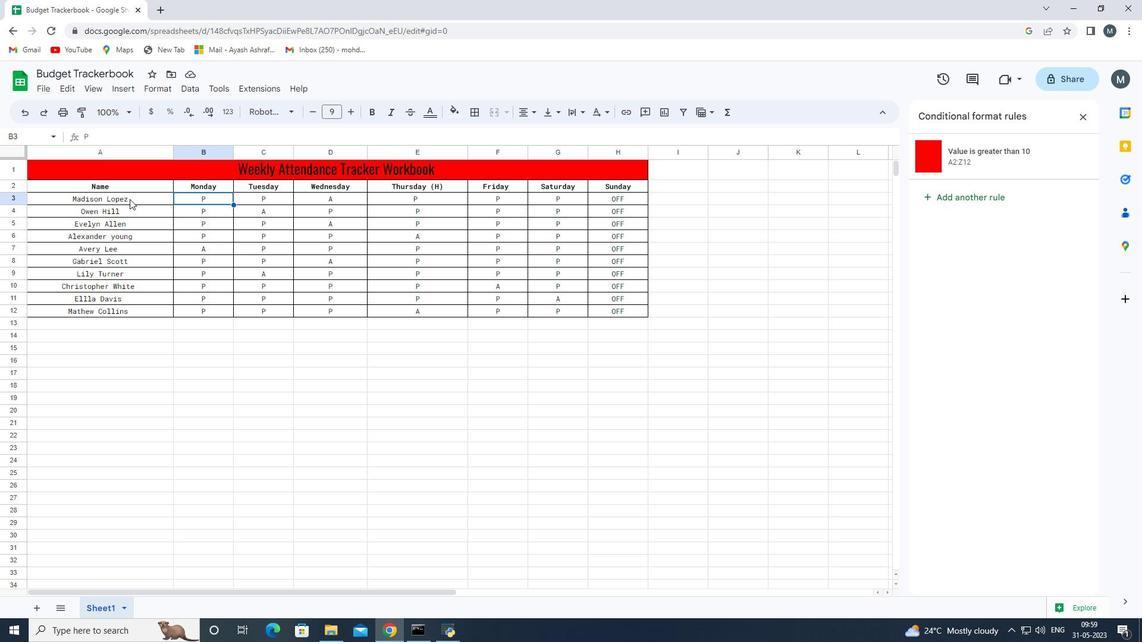 
Action: Mouse moved to (128, 213)
Screenshot: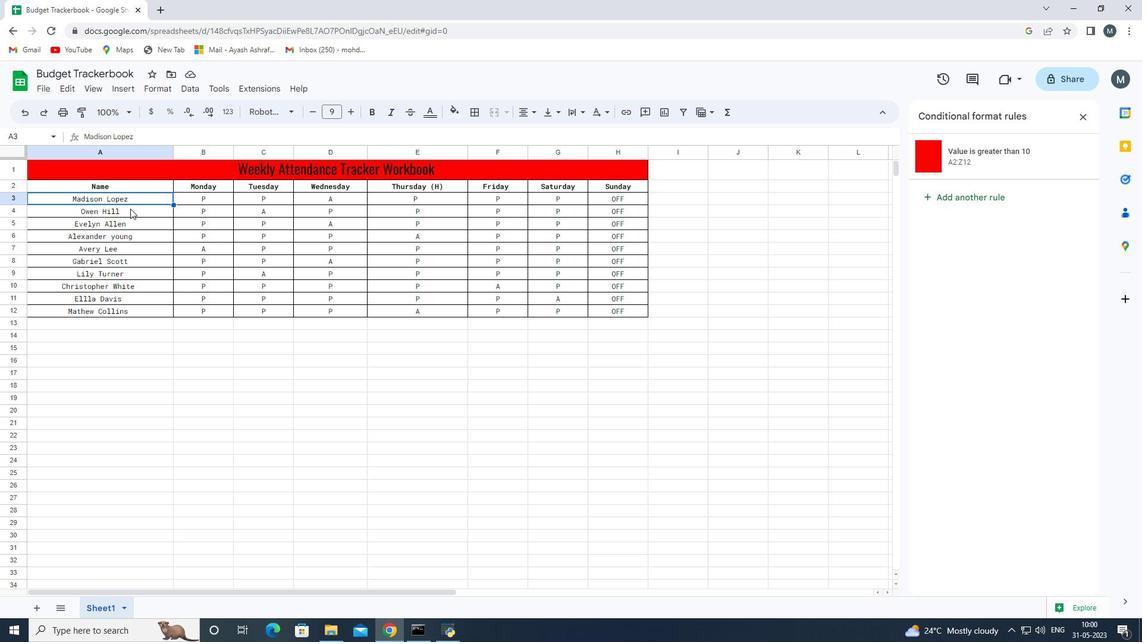 
Action: Mouse pressed left at (128, 213)
Screenshot: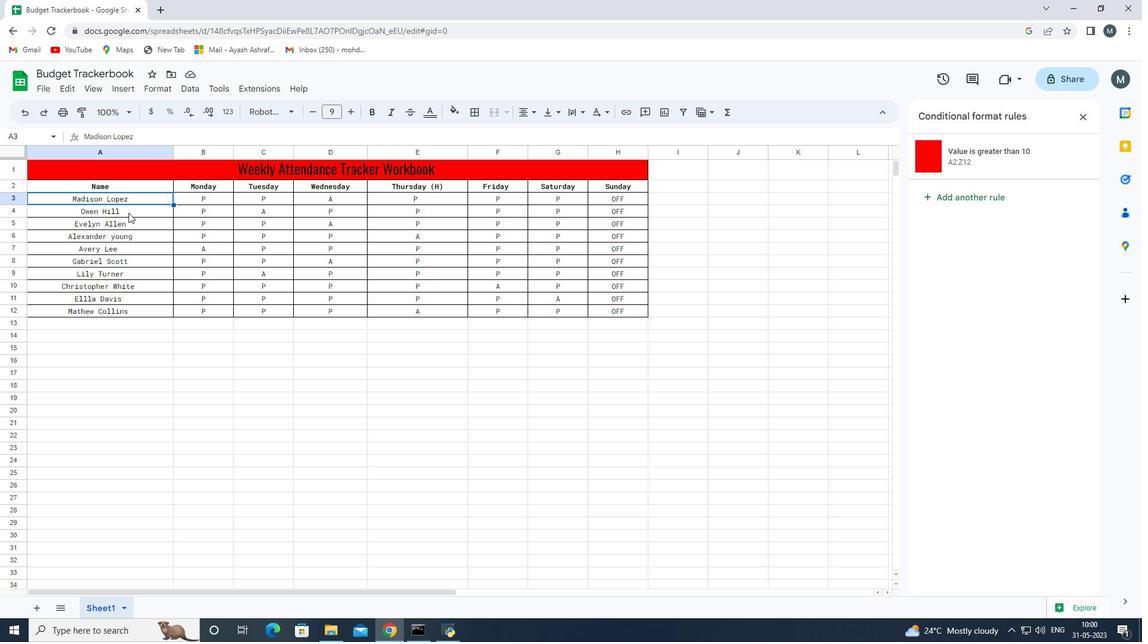 
Action: Mouse scrolled (128, 212) with delta (0, 0)
Screenshot: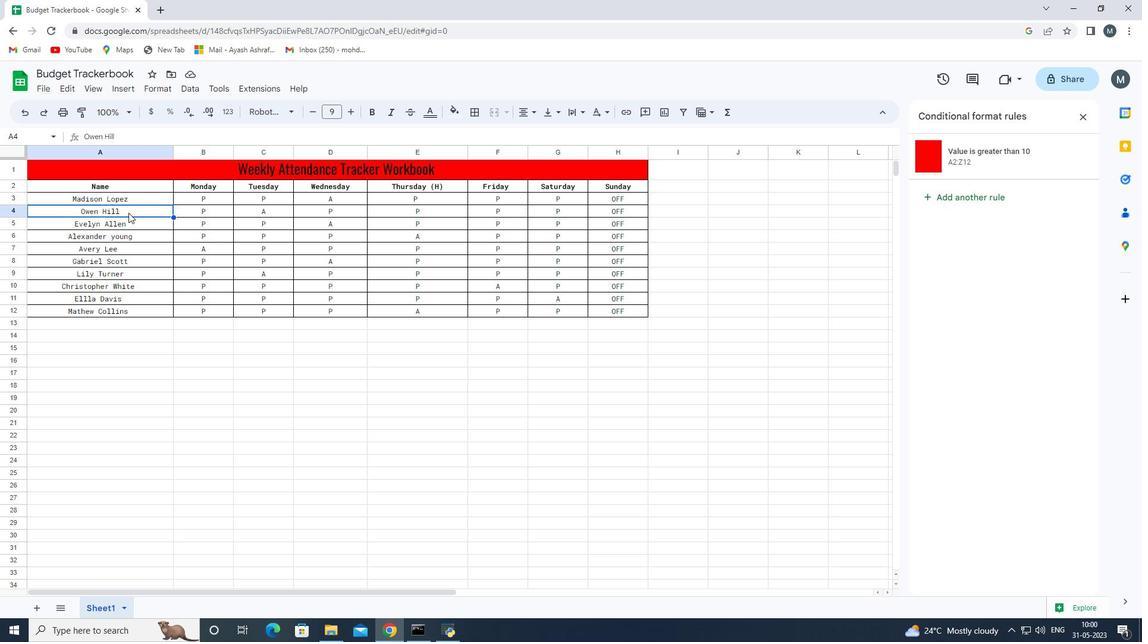 
Action: Mouse scrolled (128, 213) with delta (0, 0)
Screenshot: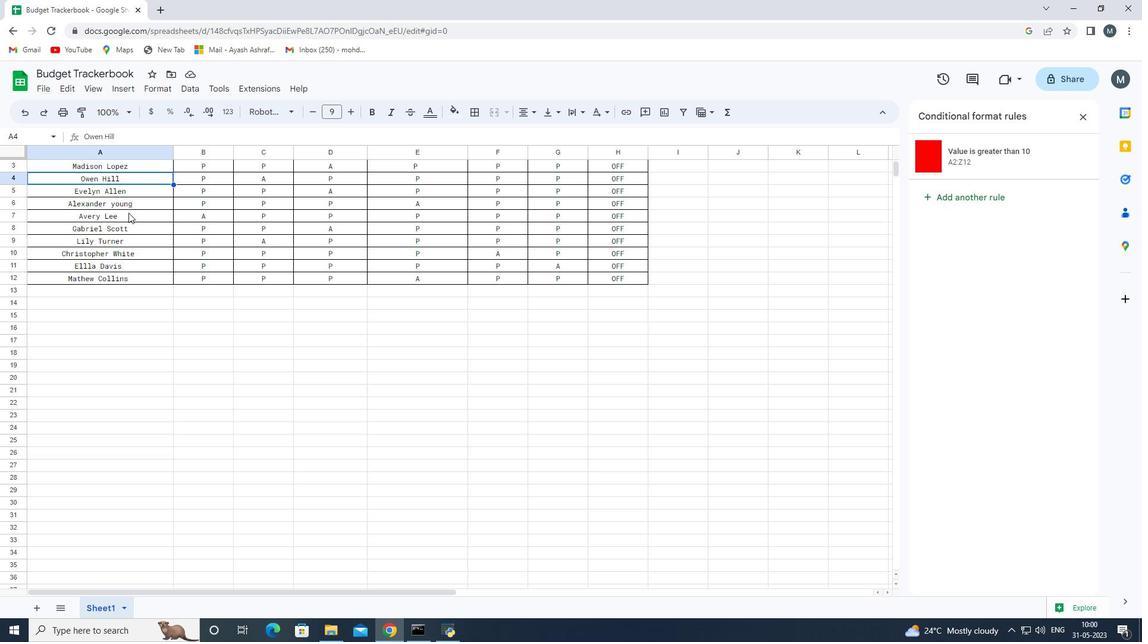
Action: Mouse scrolled (128, 213) with delta (0, 0)
Screenshot: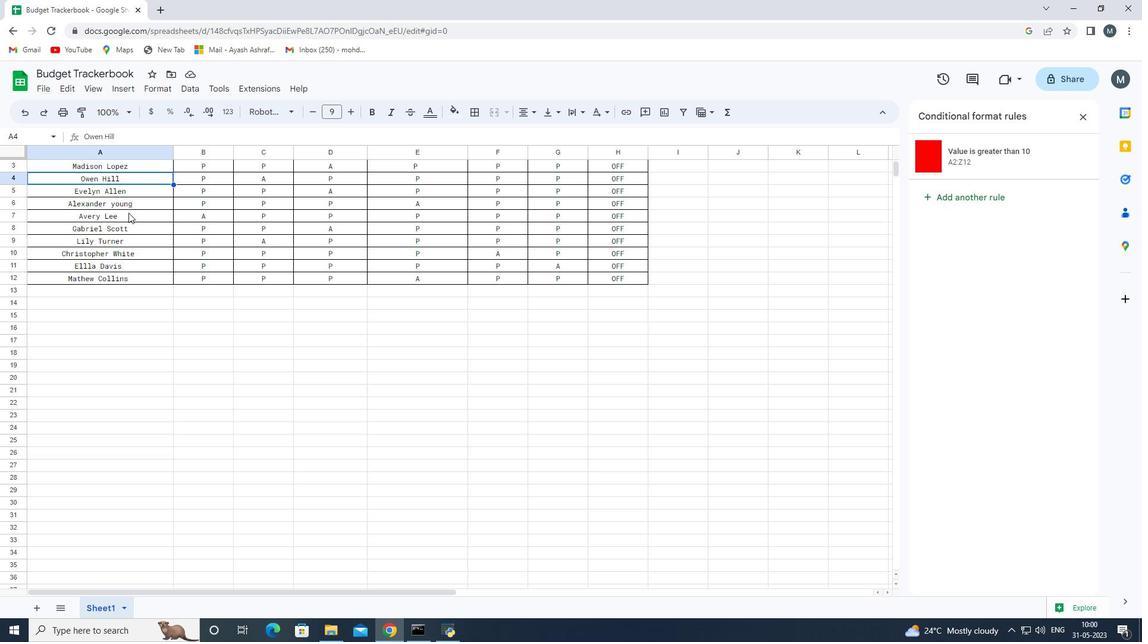 
Action: Mouse scrolled (128, 213) with delta (0, 0)
Screenshot: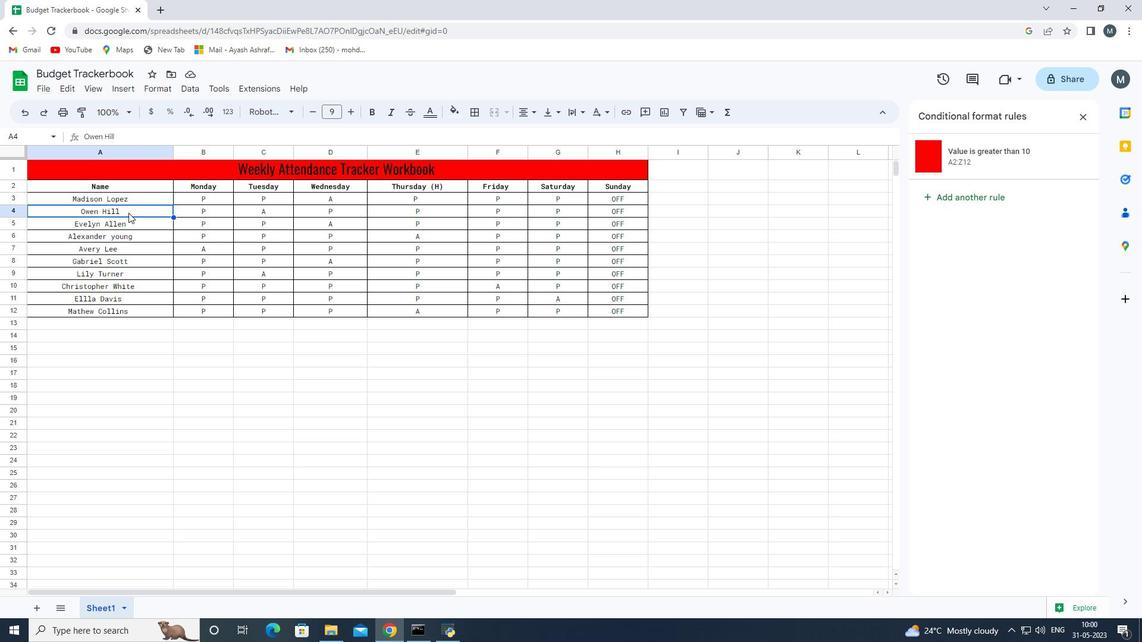 
Action: Mouse scrolled (128, 213) with delta (0, 0)
Screenshot: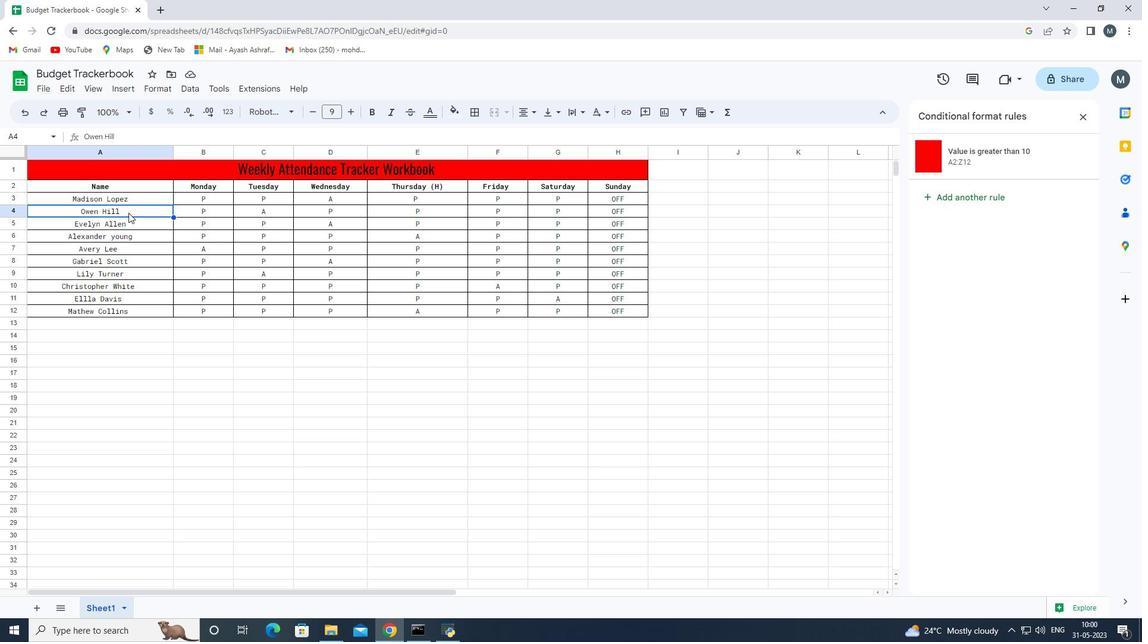 
Action: Mouse moved to (127, 221)
Screenshot: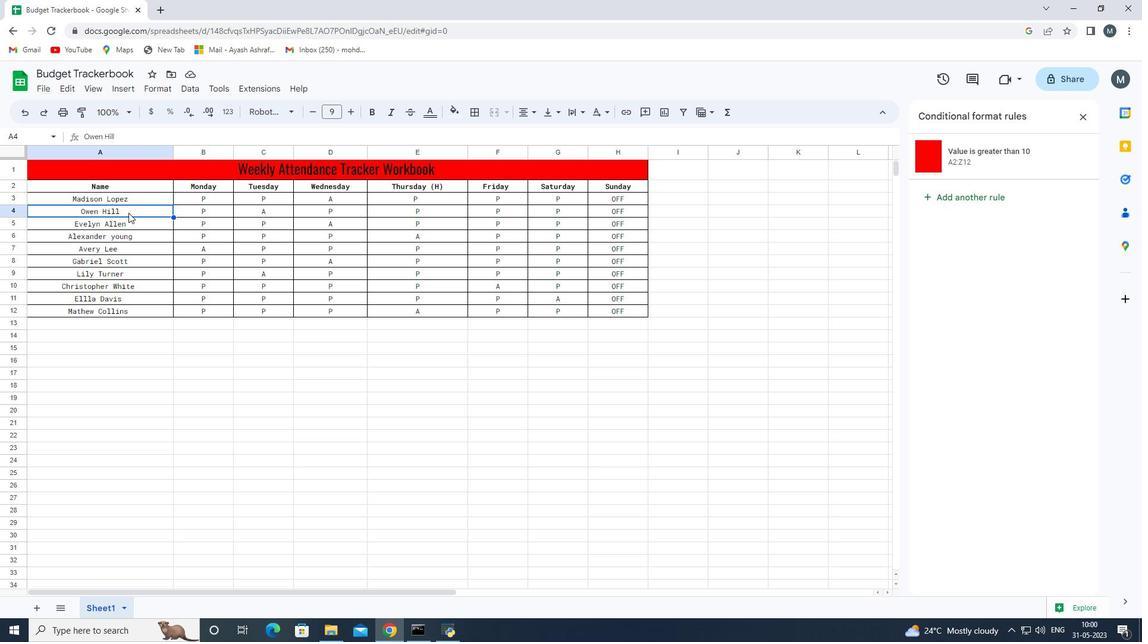 
Action: Mouse pressed left at (127, 221)
Screenshot: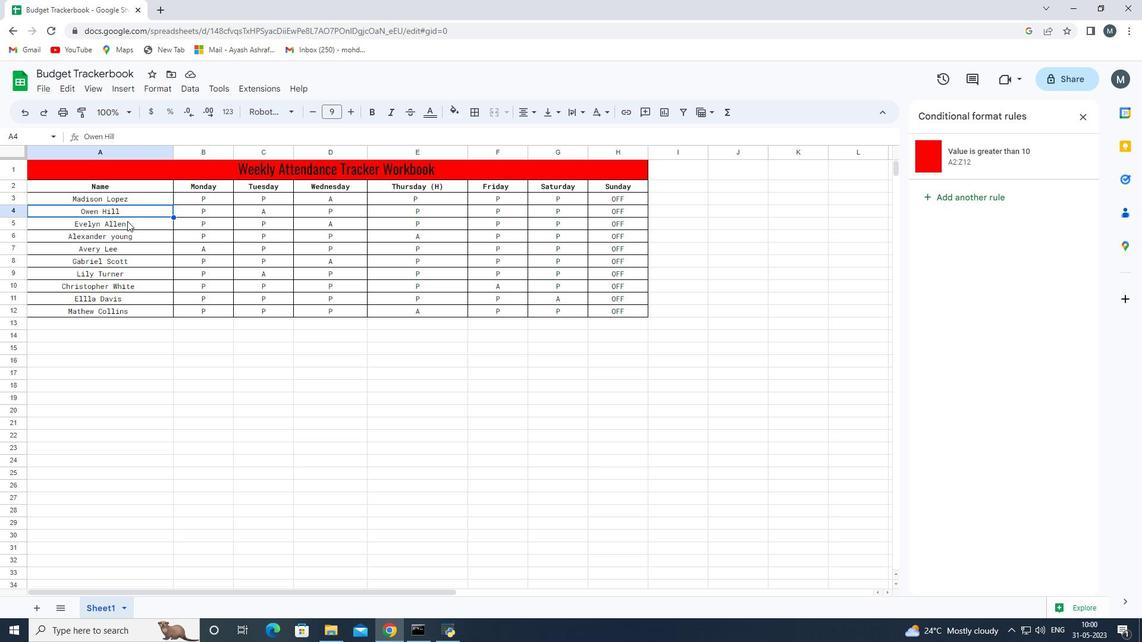 
Action: Mouse moved to (233, 151)
Screenshot: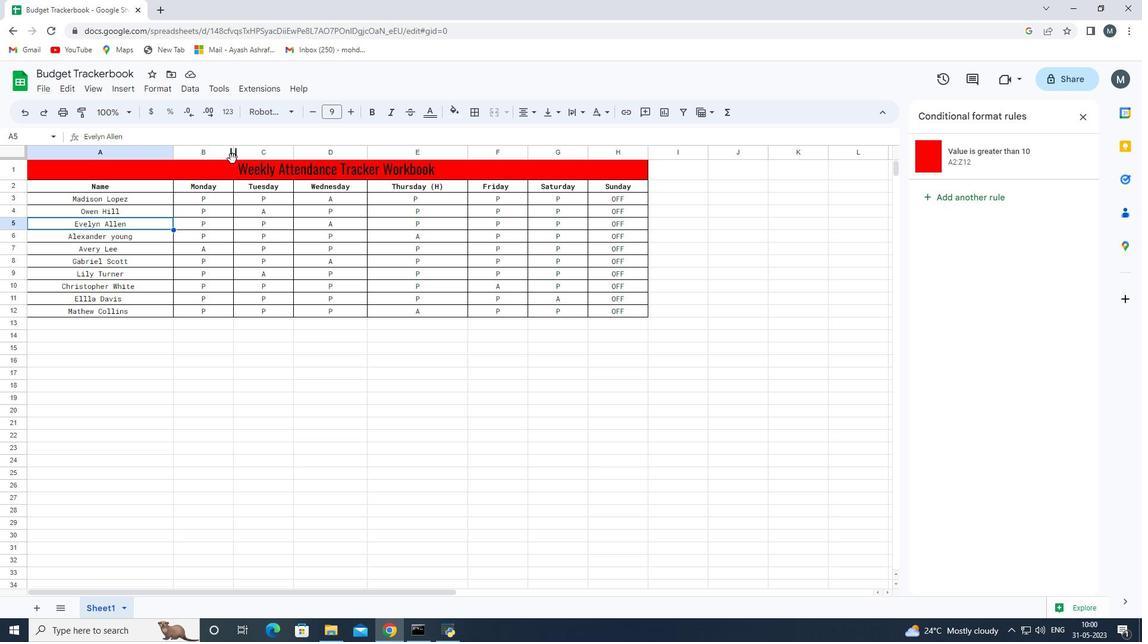 
Action: Mouse pressed left at (233, 151)
Screenshot: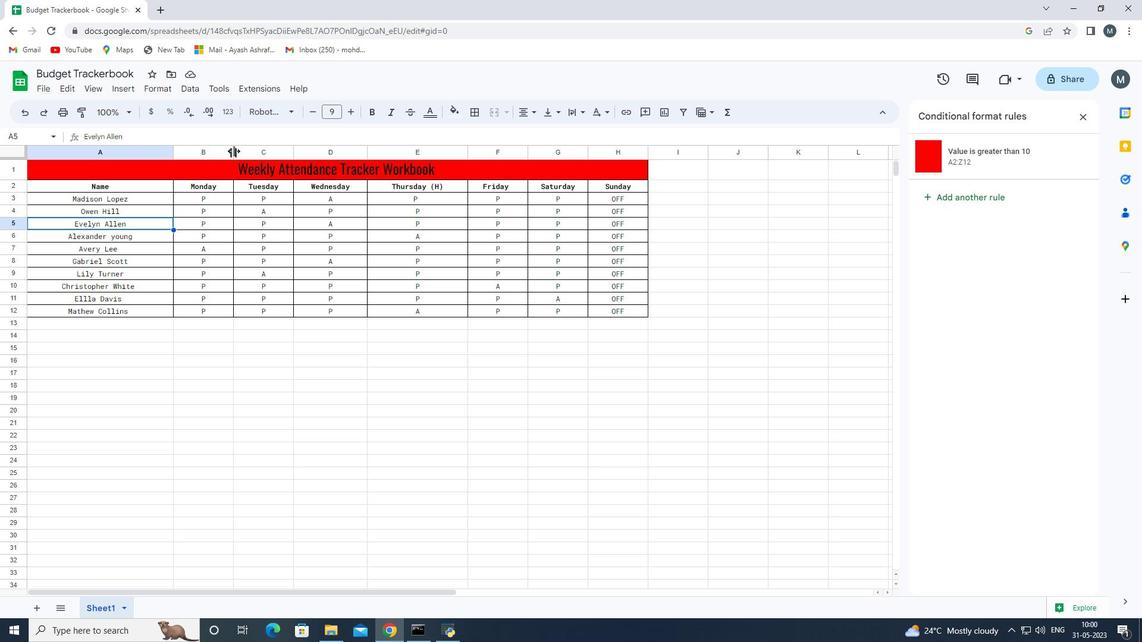 
Action: Mouse moved to (172, 148)
Screenshot: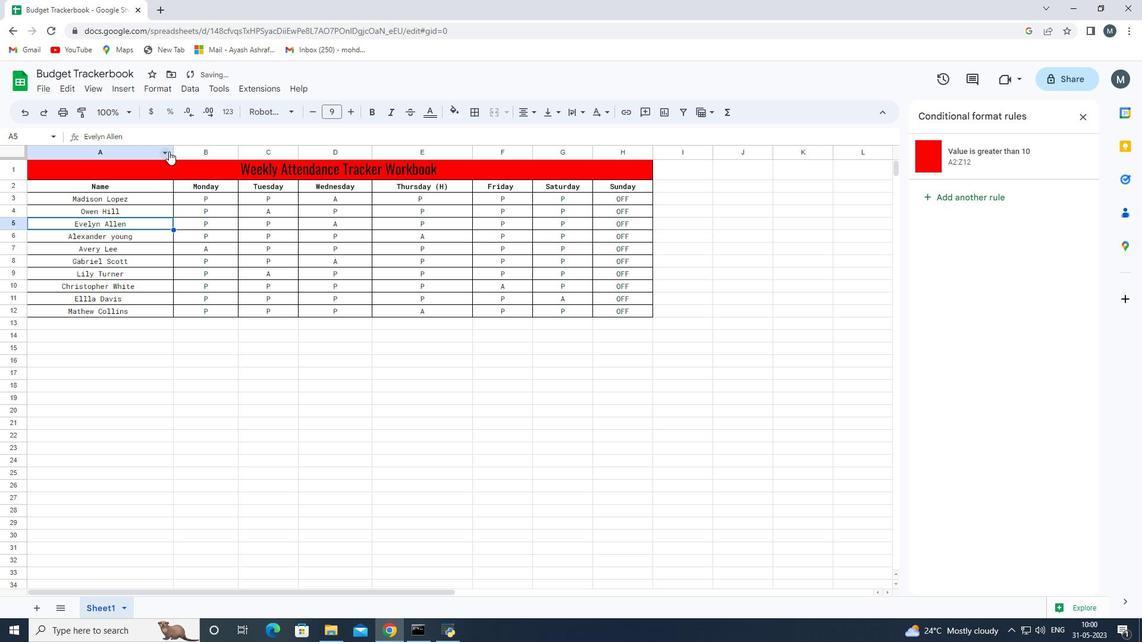 
Action: Mouse pressed left at (172, 148)
Screenshot: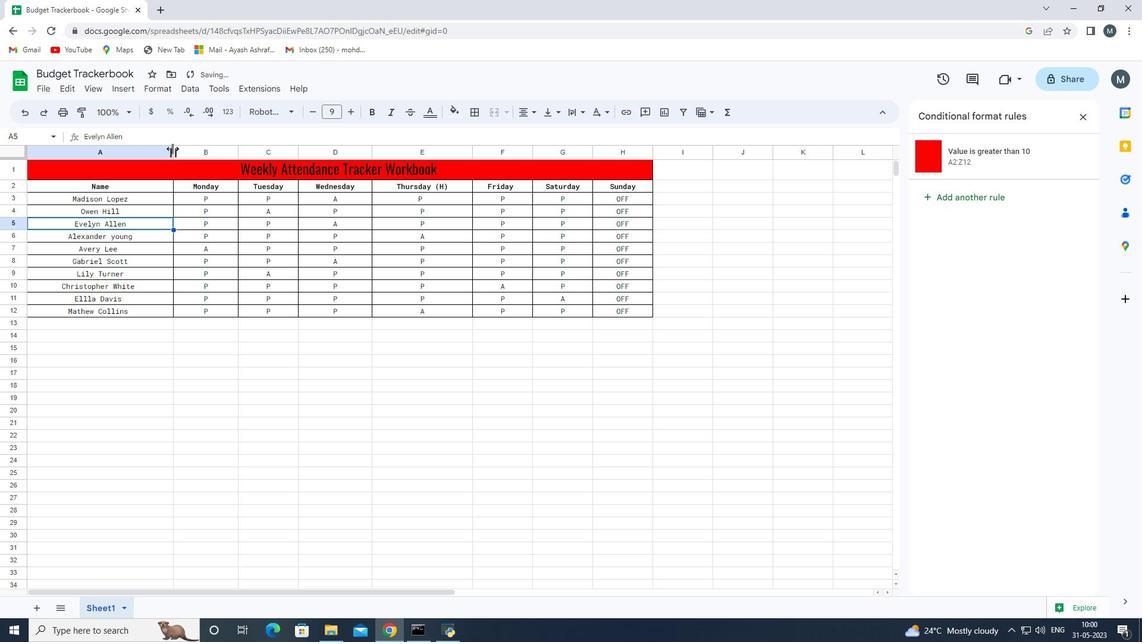 
Action: Mouse moved to (151, 149)
Screenshot: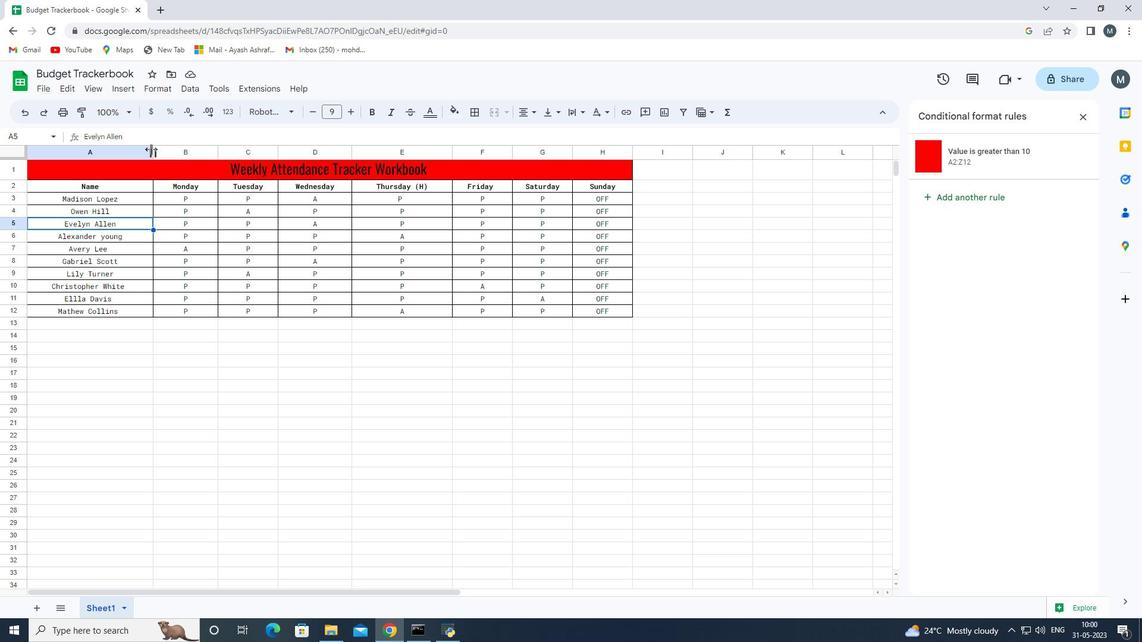 
Action: Mouse pressed left at (151, 149)
Screenshot: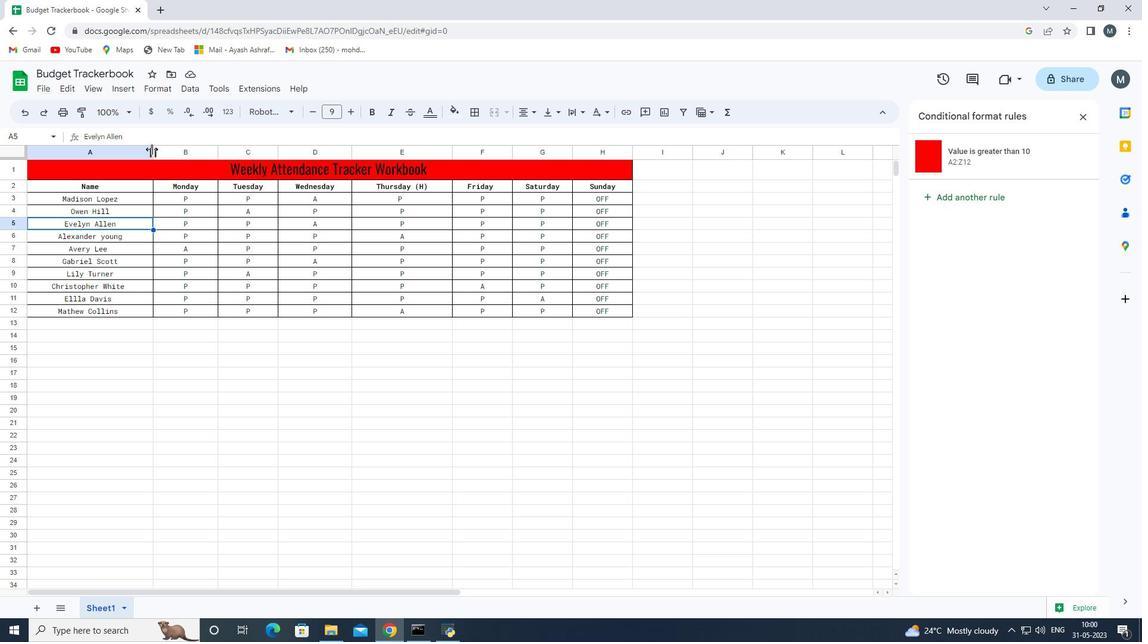 
Action: Mouse moved to (137, 154)
Screenshot: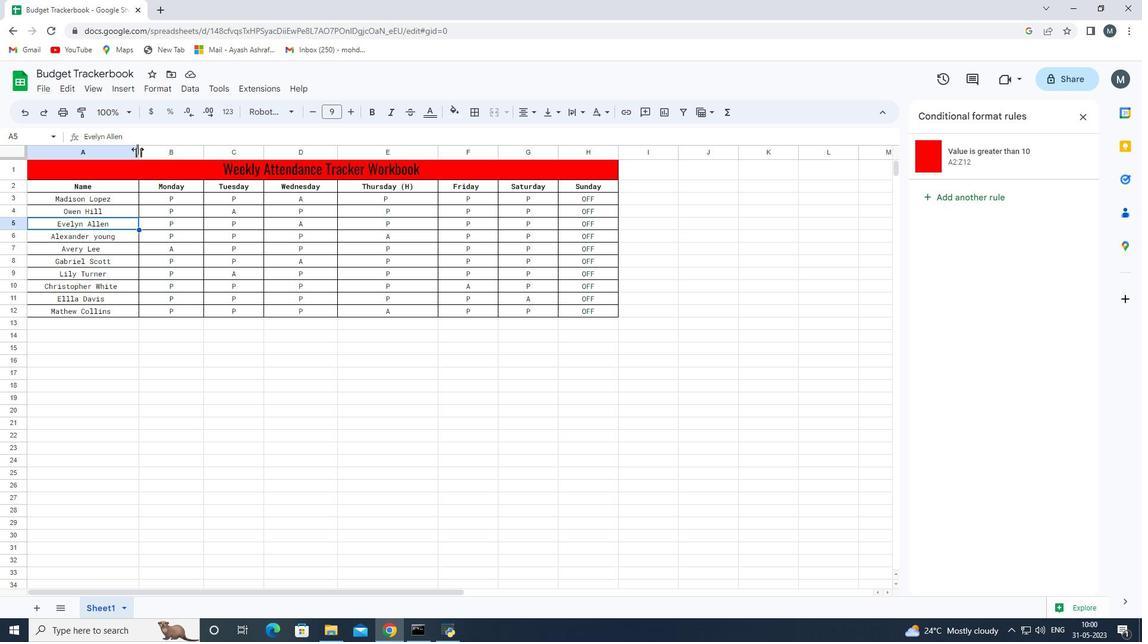 
Action: Mouse pressed left at (137, 154)
Screenshot: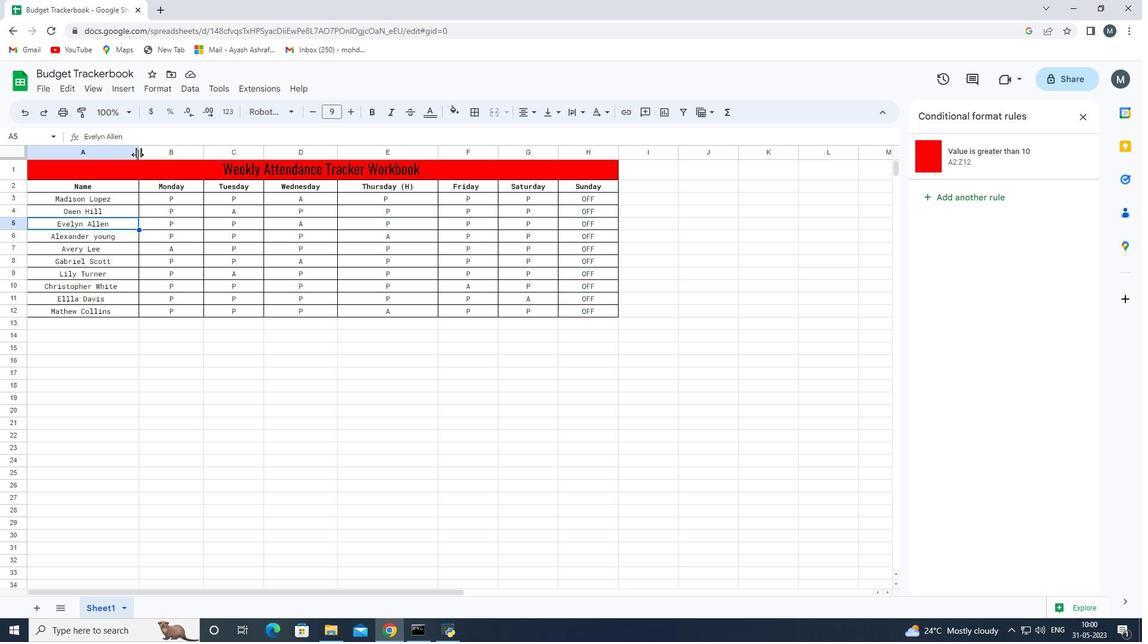 
Action: Mouse moved to (189, 148)
Screenshot: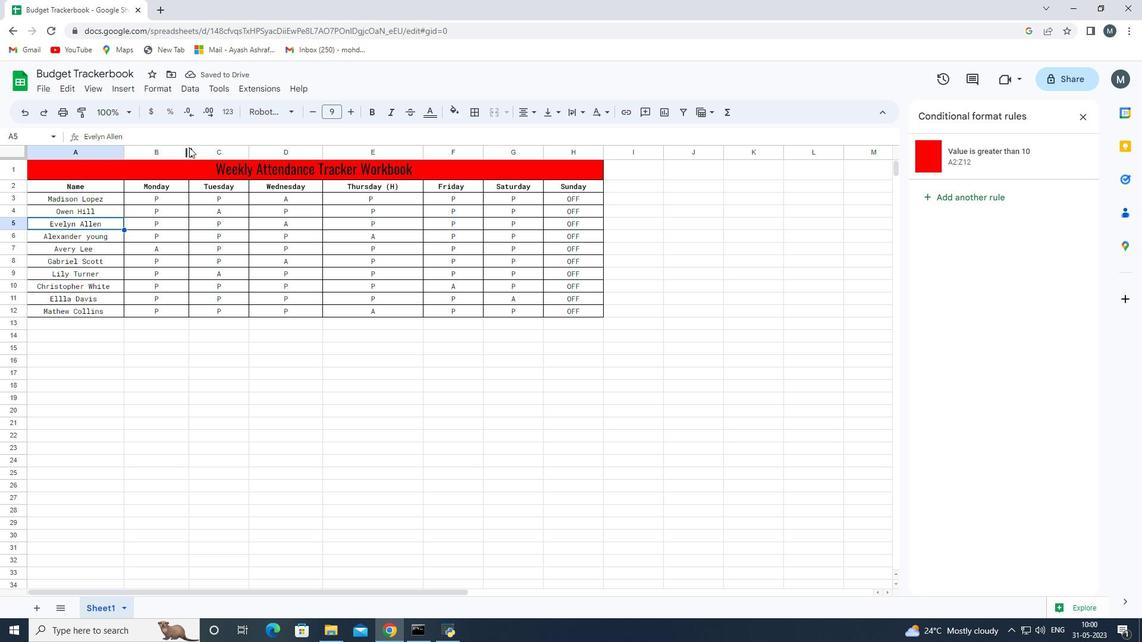 
Action: Mouse pressed left at (189, 148)
Screenshot: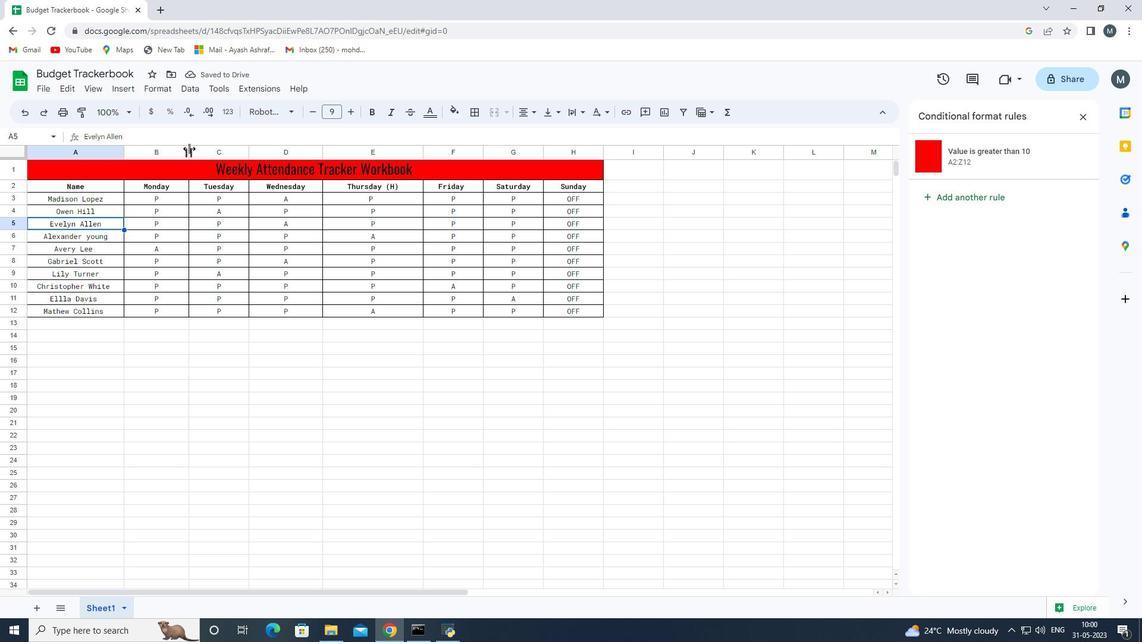 
Action: Mouse moved to (236, 154)
Screenshot: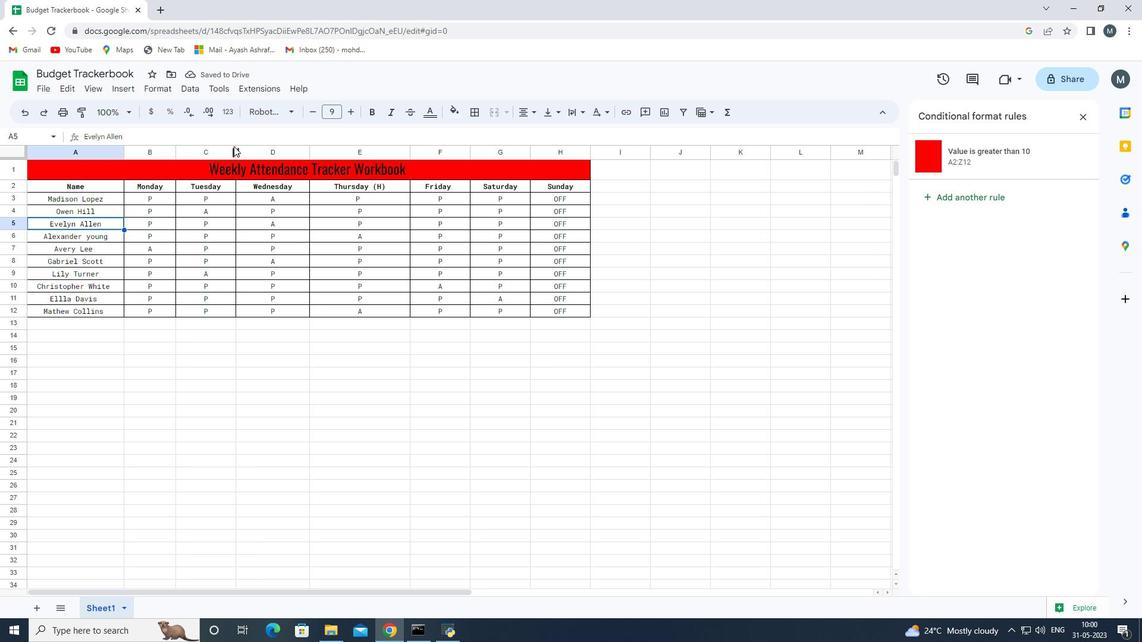 
Action: Mouse pressed left at (236, 154)
Screenshot: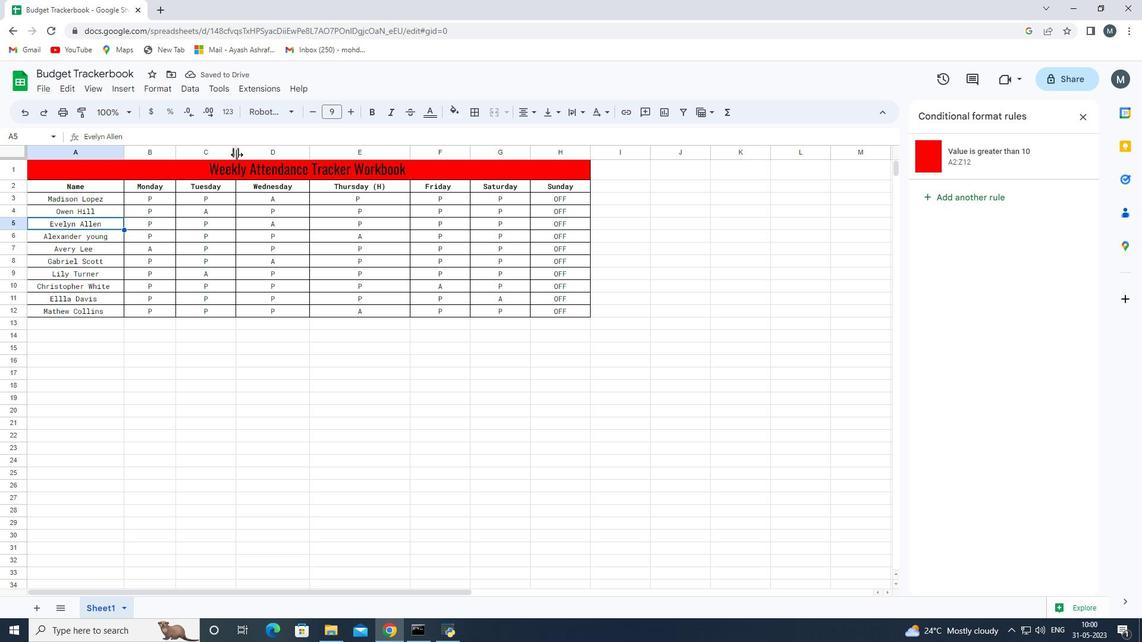 
Action: Mouse moved to (308, 151)
Screenshot: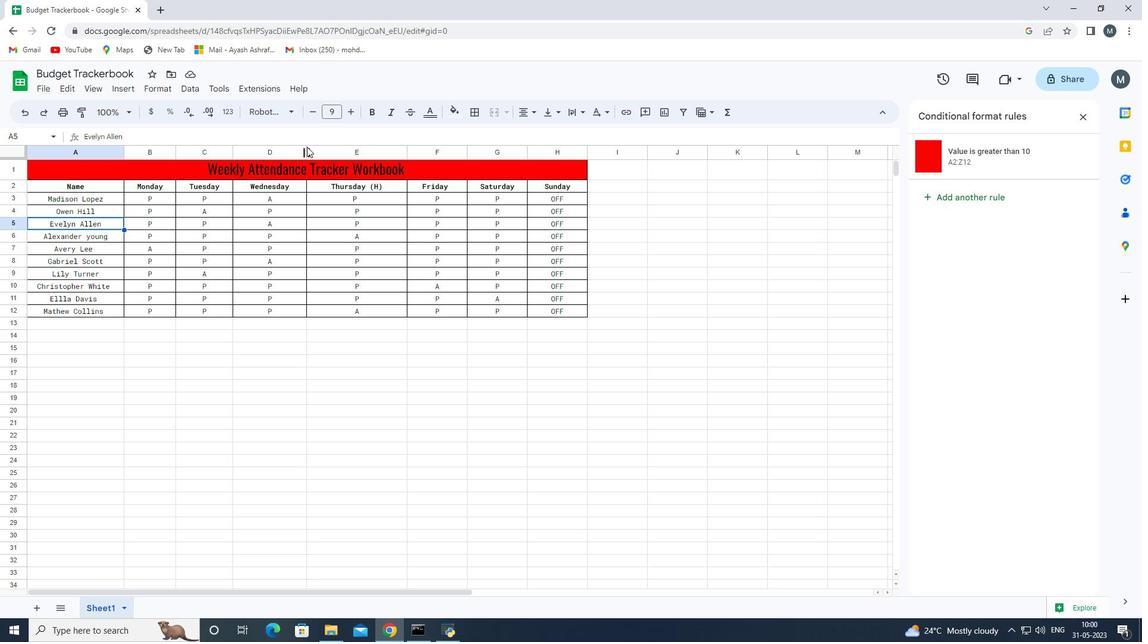 
Action: Mouse pressed left at (308, 151)
Screenshot: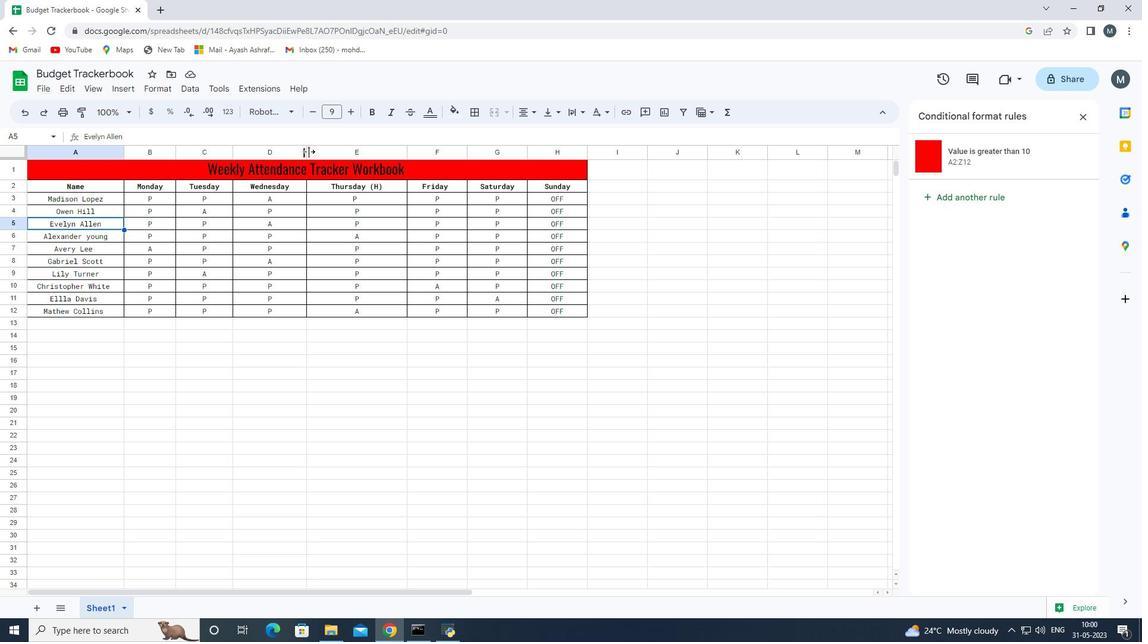 
Action: Mouse moved to (395, 148)
Screenshot: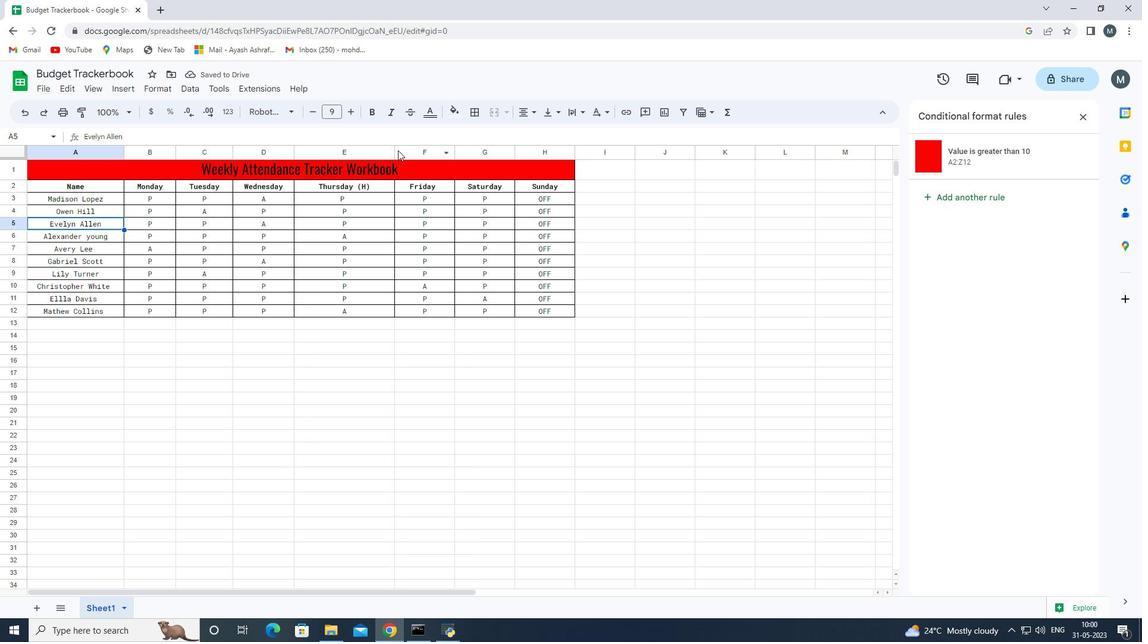
Action: Mouse pressed left at (395, 148)
Screenshot: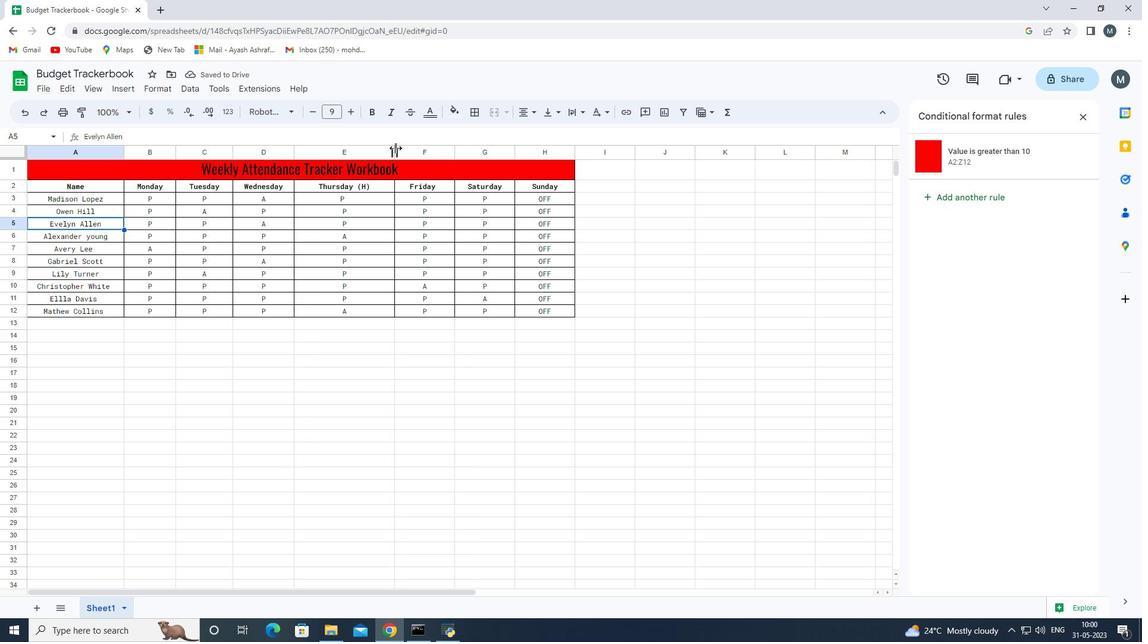 
Action: Mouse moved to (375, 150)
Screenshot: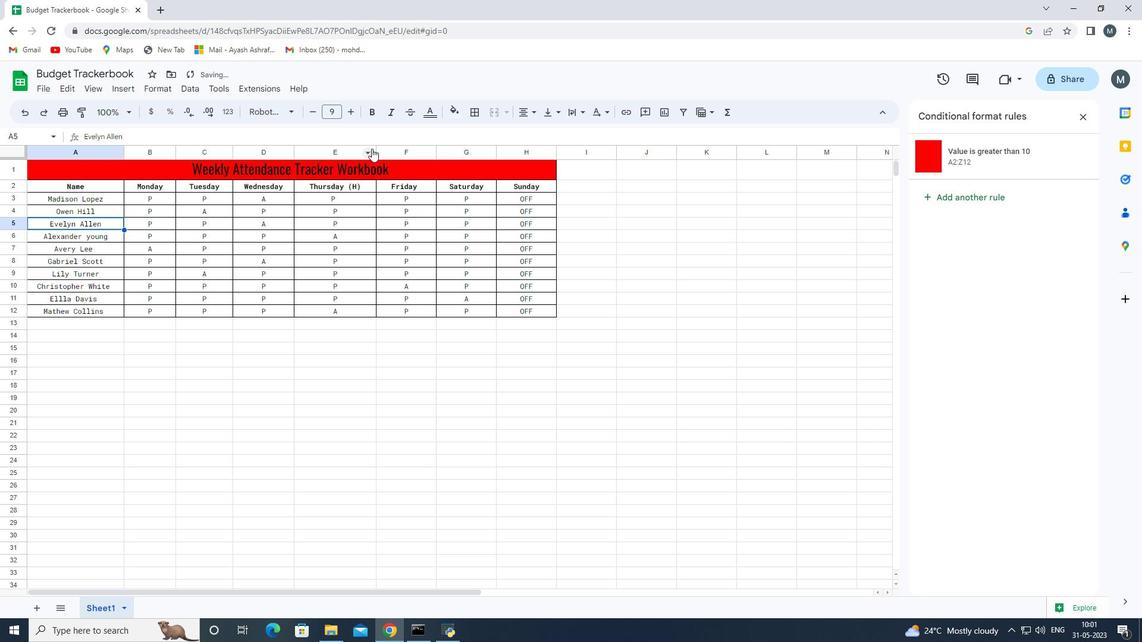 
Action: Mouse pressed left at (375, 150)
Screenshot: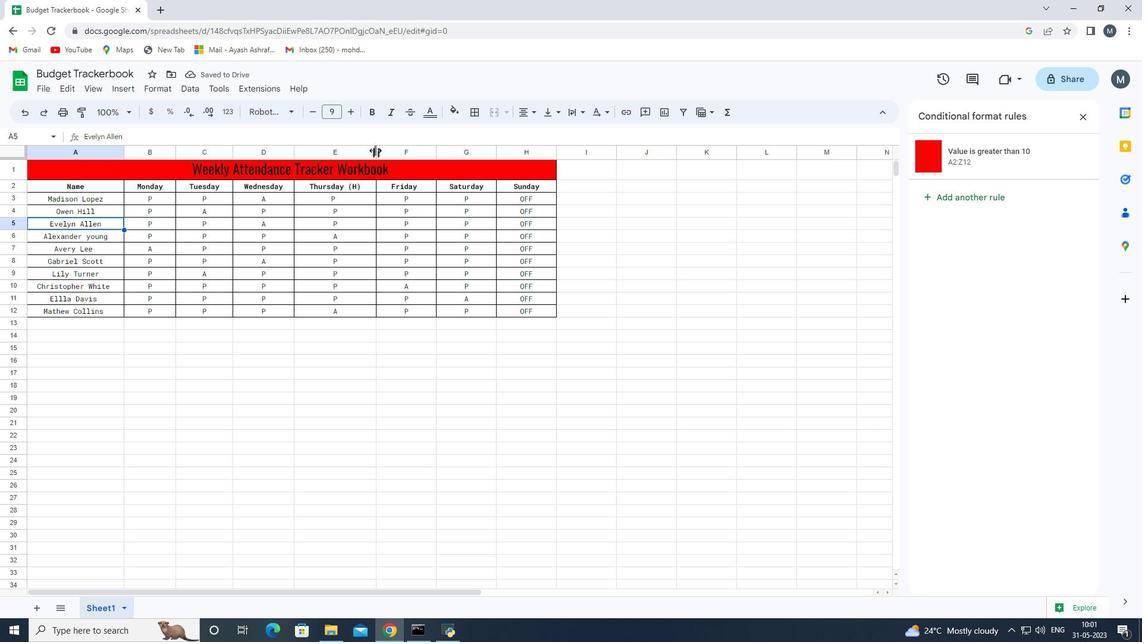 
Action: Mouse moved to (486, 149)
Screenshot: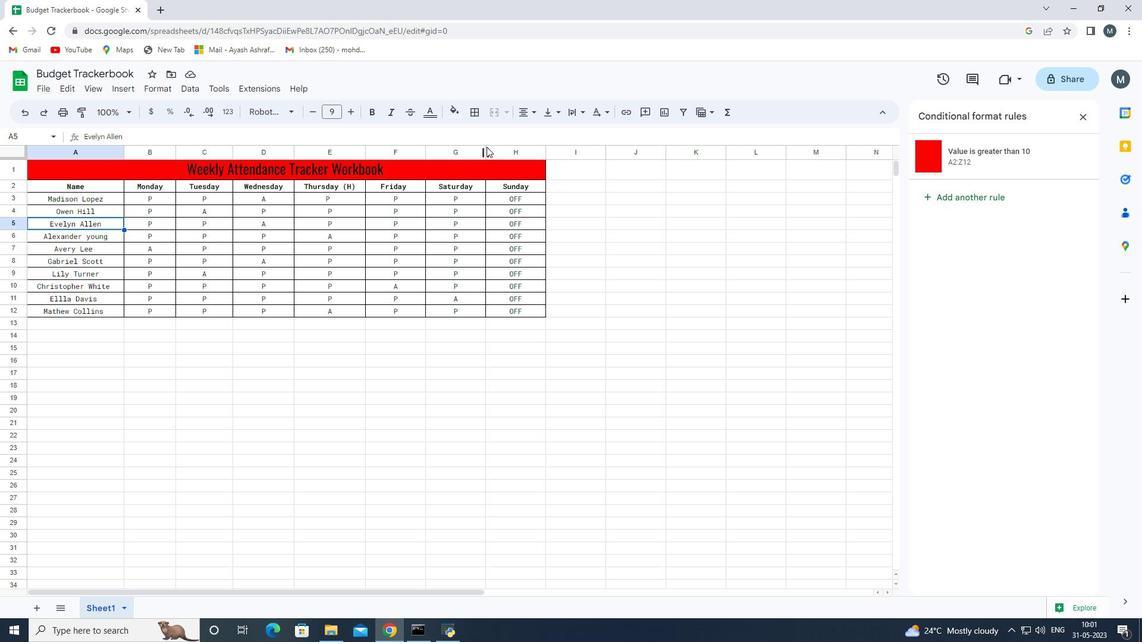 
Action: Mouse pressed left at (486, 149)
Screenshot: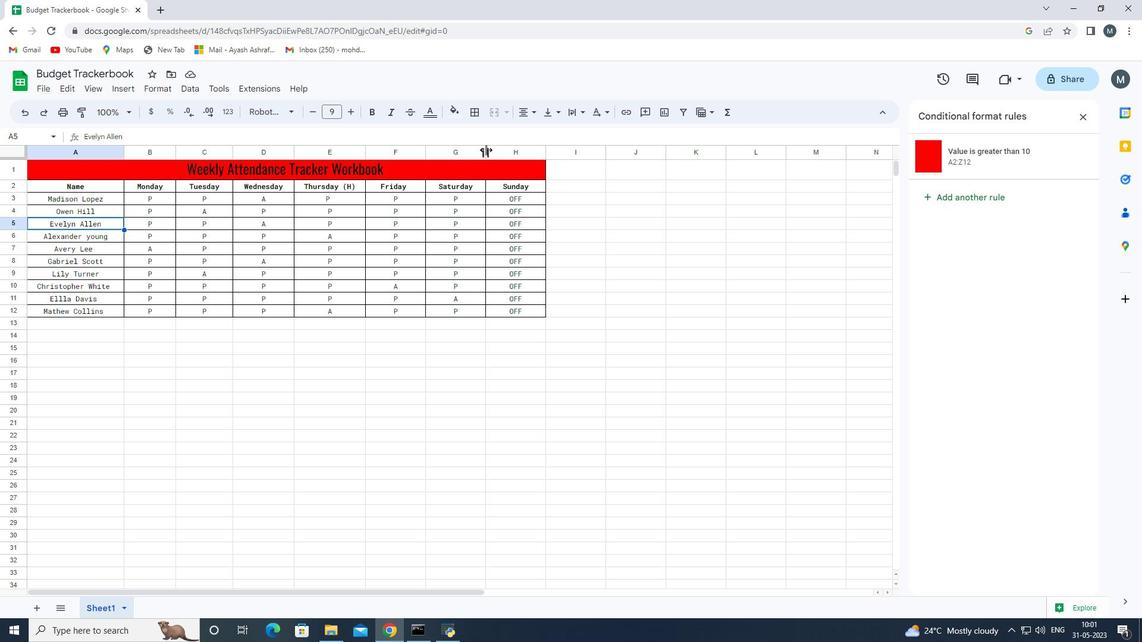
Action: Mouse moved to (536, 148)
Screenshot: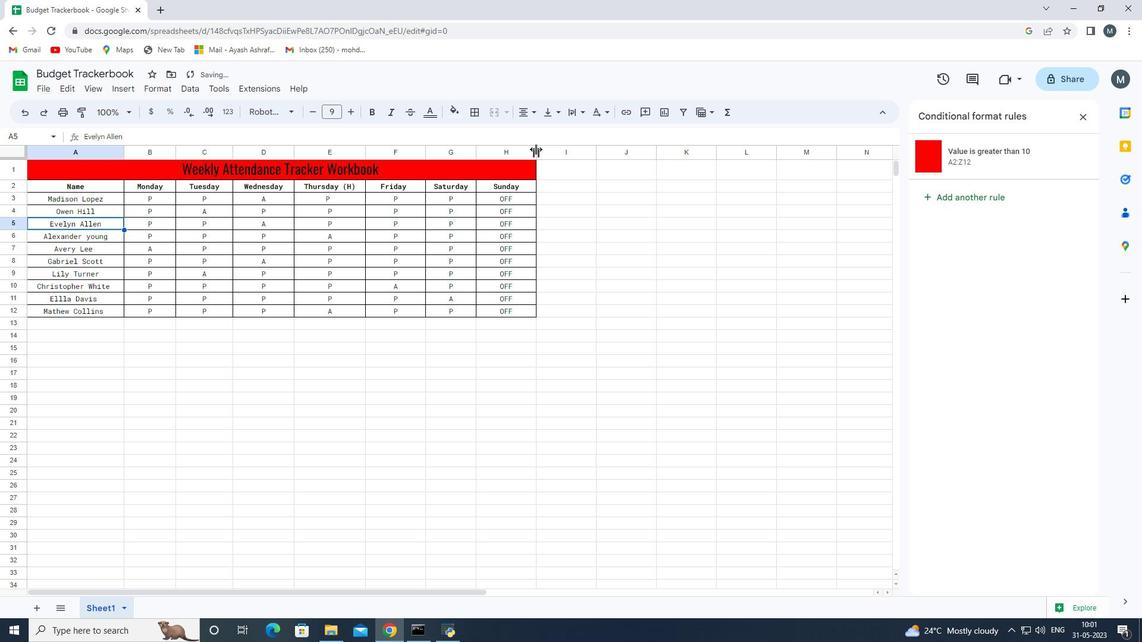 
Action: Mouse pressed left at (536, 148)
Screenshot: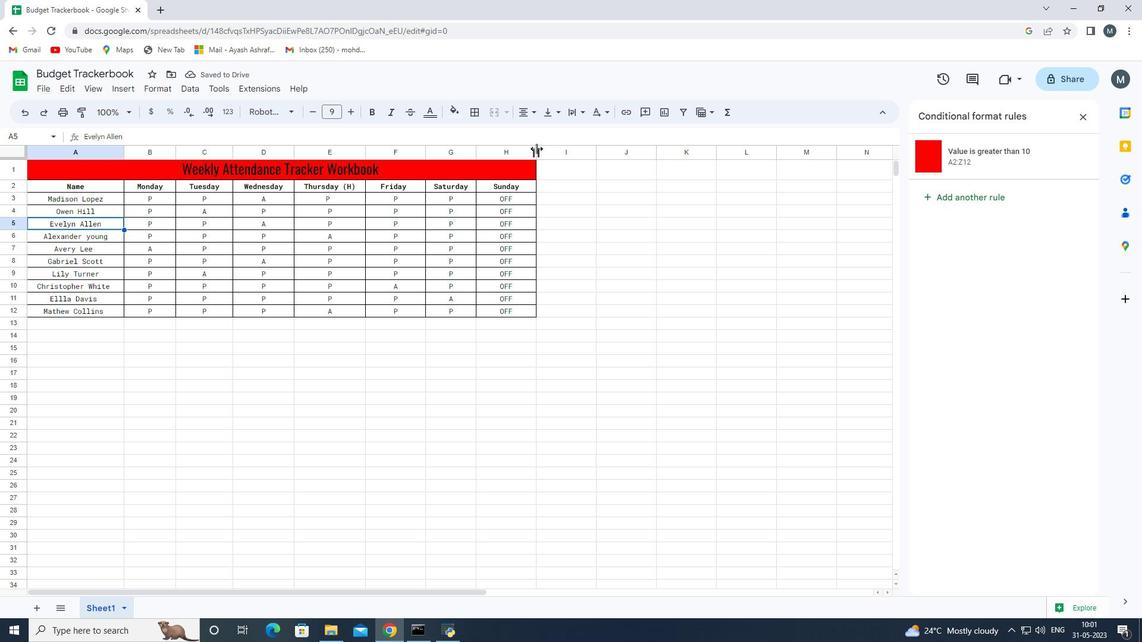 
Action: Mouse moved to (524, 148)
Screenshot: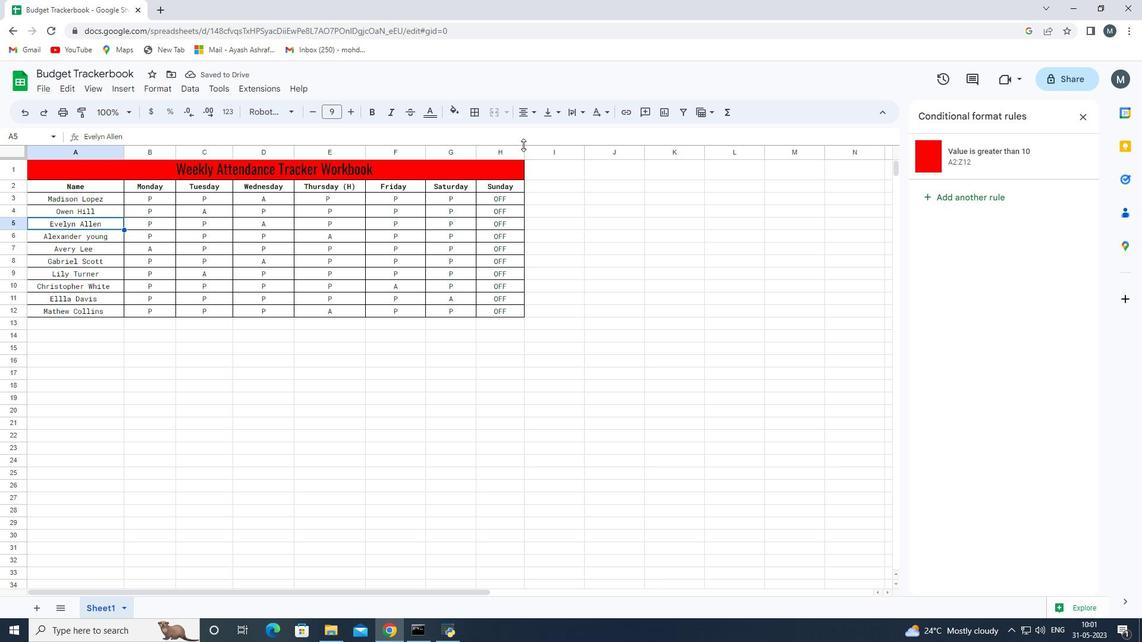 
Action: Mouse pressed left at (524, 148)
Screenshot: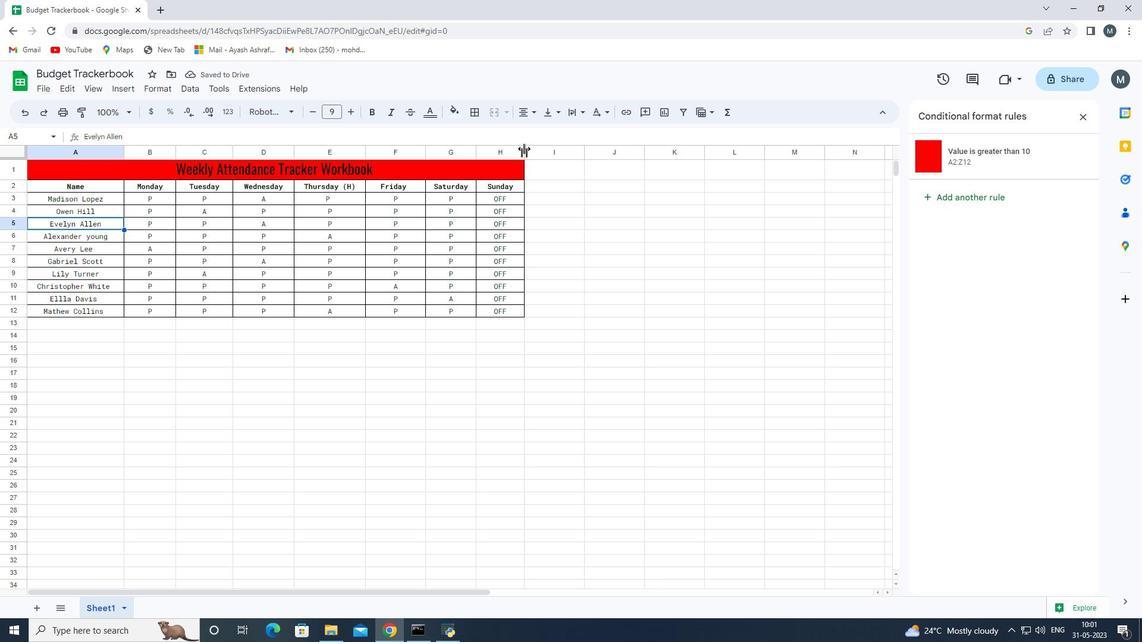 
Action: Mouse moved to (262, 243)
Screenshot: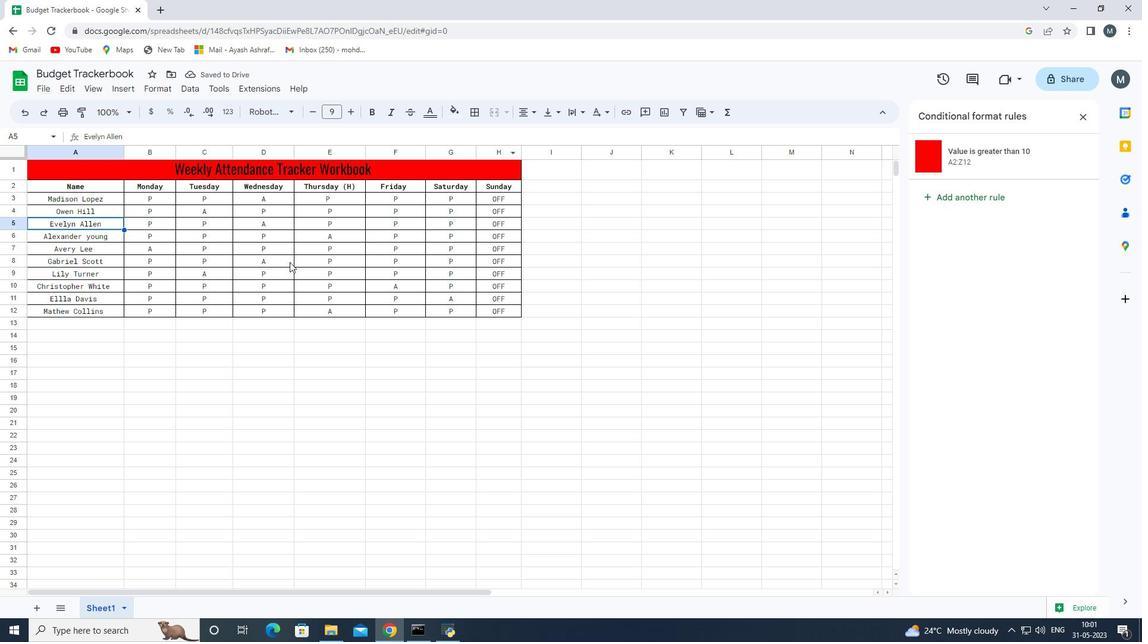 
Action: Mouse scrolled (262, 242) with delta (0, 0)
Screenshot: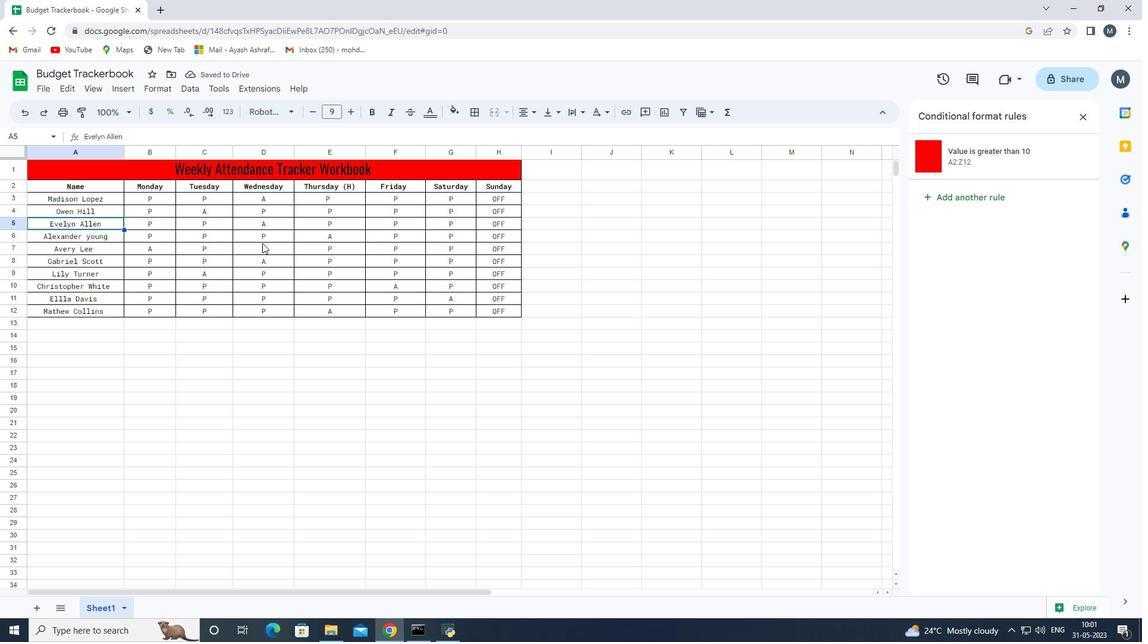 
Action: Mouse scrolled (262, 242) with delta (0, 0)
Screenshot: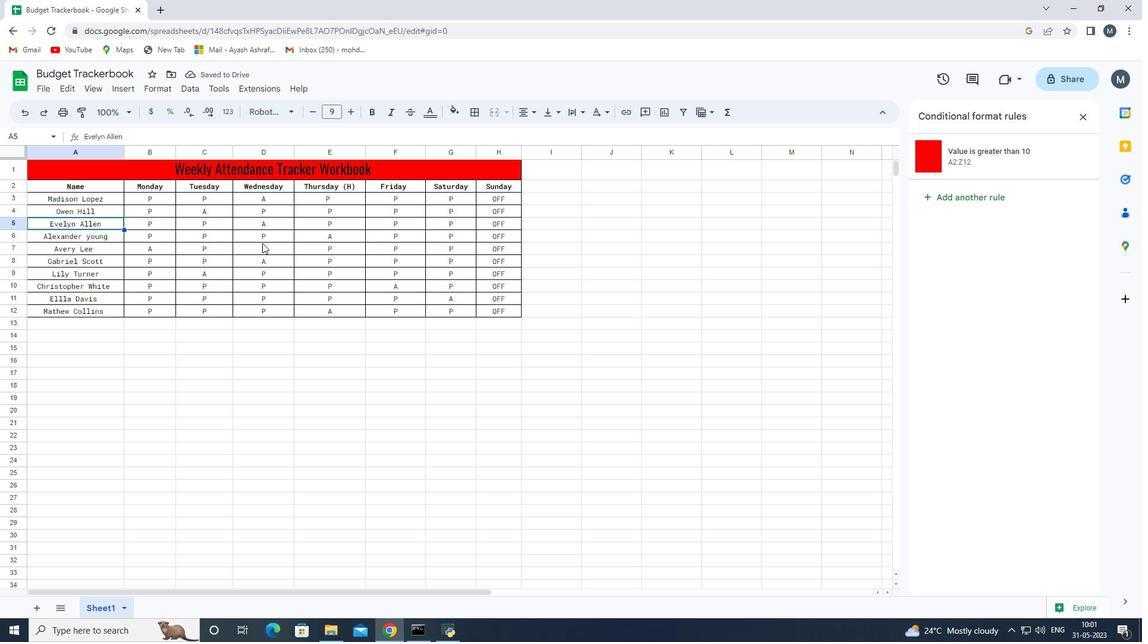 
Action: Mouse scrolled (262, 243) with delta (0, 0)
Screenshot: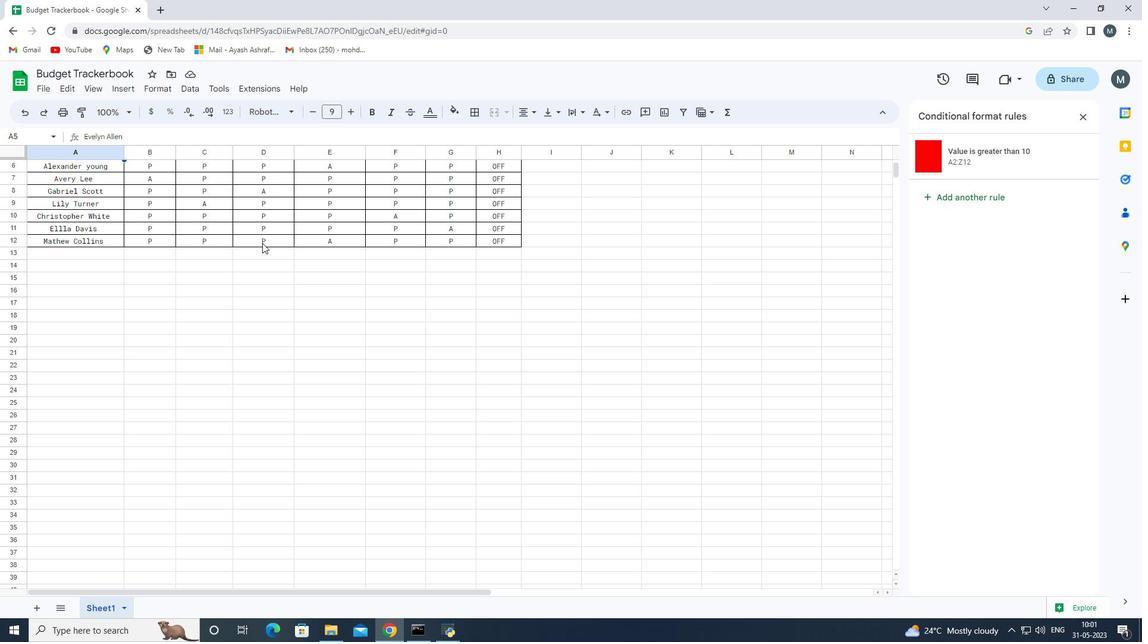 
Action: Mouse scrolled (262, 243) with delta (0, 0)
Screenshot: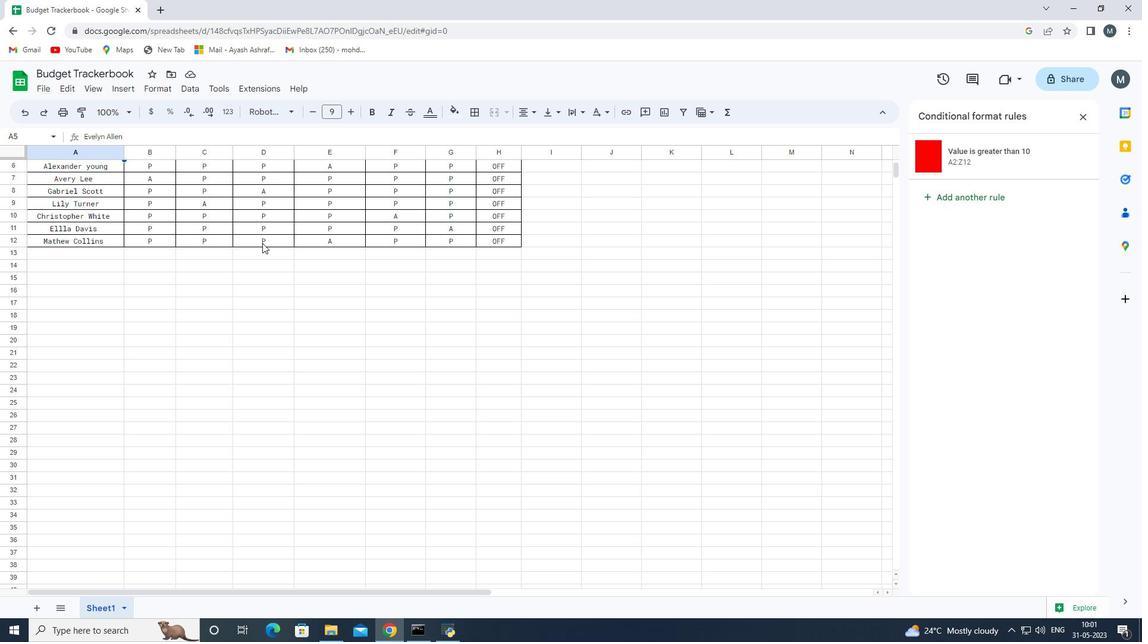 
Action: Mouse scrolled (262, 243) with delta (0, 0)
Screenshot: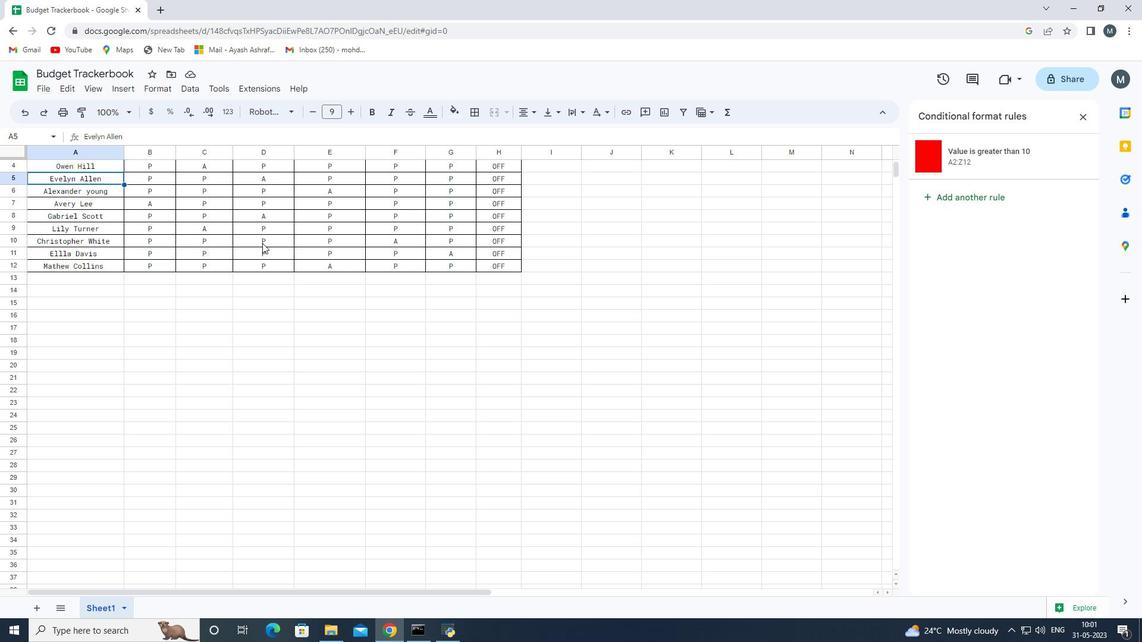 
